 Task: Find connections with filter location Kashgar with filter topic #Leanstartupswith filter profile language Spanish with filter current company Manipal Health Enterprises Pvt. Ltd with filter school Villa Marie Degree College for Women with filter industry Bars, Taverns, and Nightclubs with filter service category Personal Injury Law with filter keywords title Chef
Action: Mouse moved to (575, 76)
Screenshot: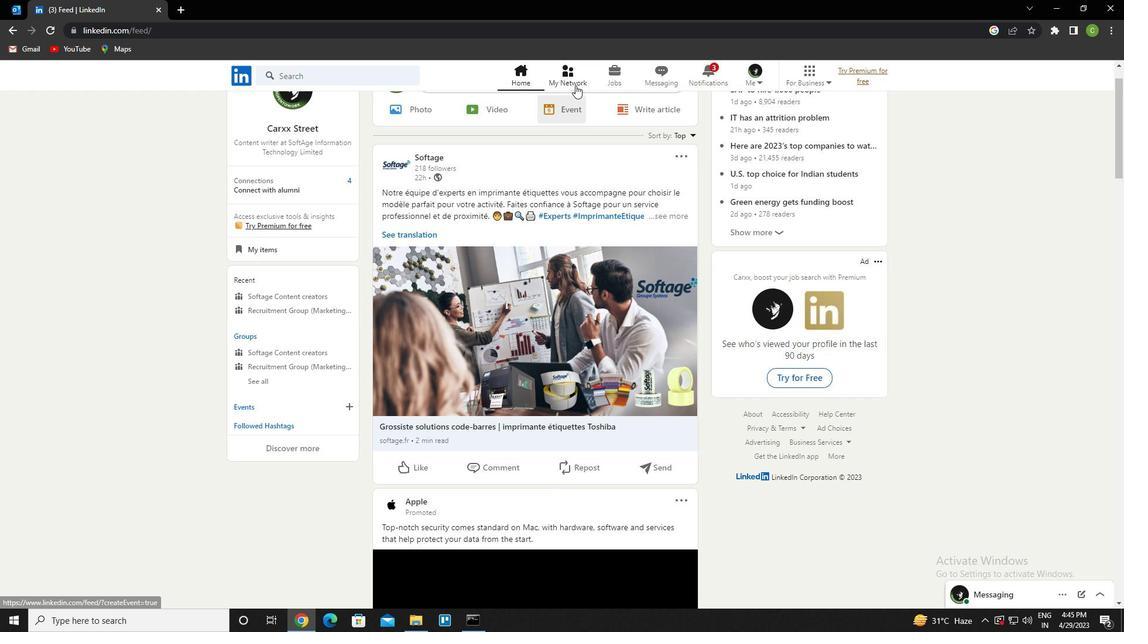 
Action: Mouse pressed left at (575, 76)
Screenshot: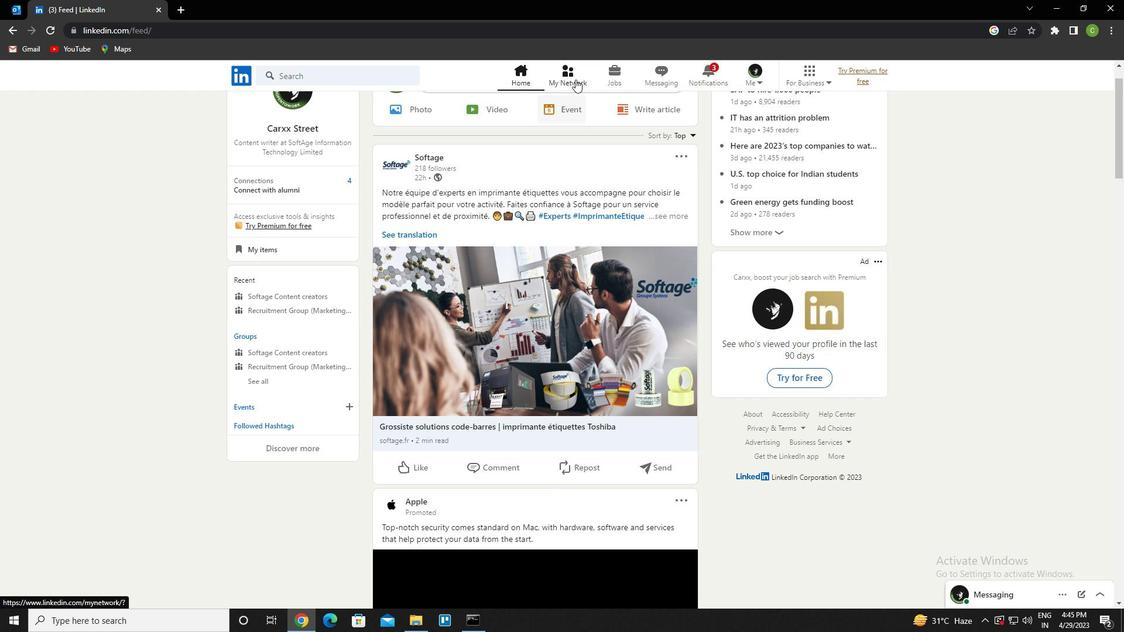 
Action: Mouse moved to (340, 142)
Screenshot: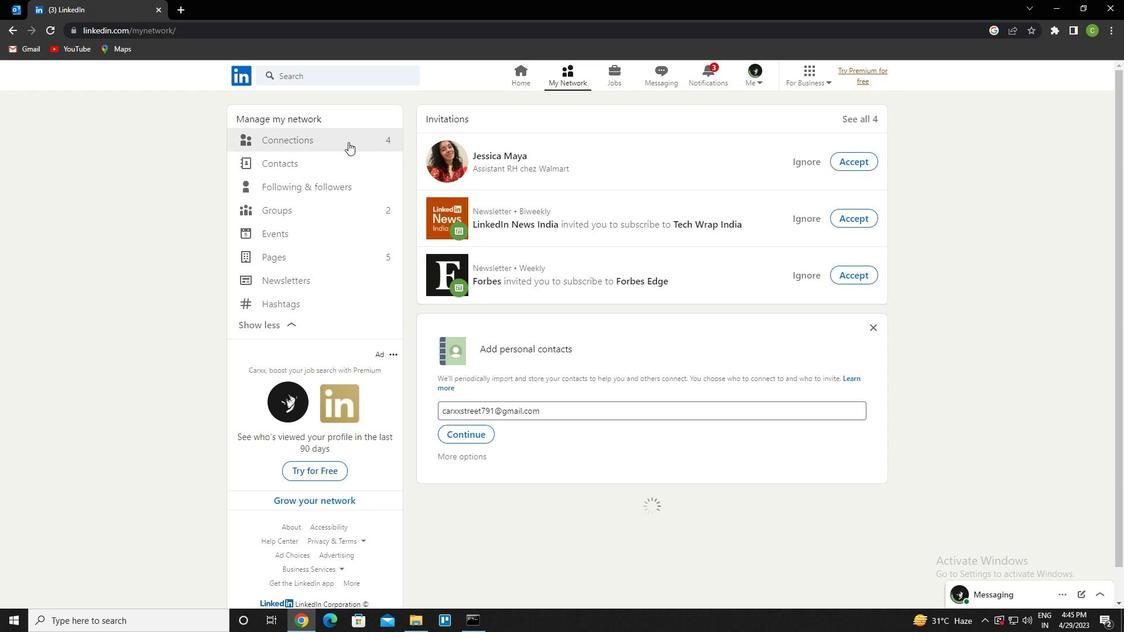 
Action: Mouse pressed left at (340, 142)
Screenshot: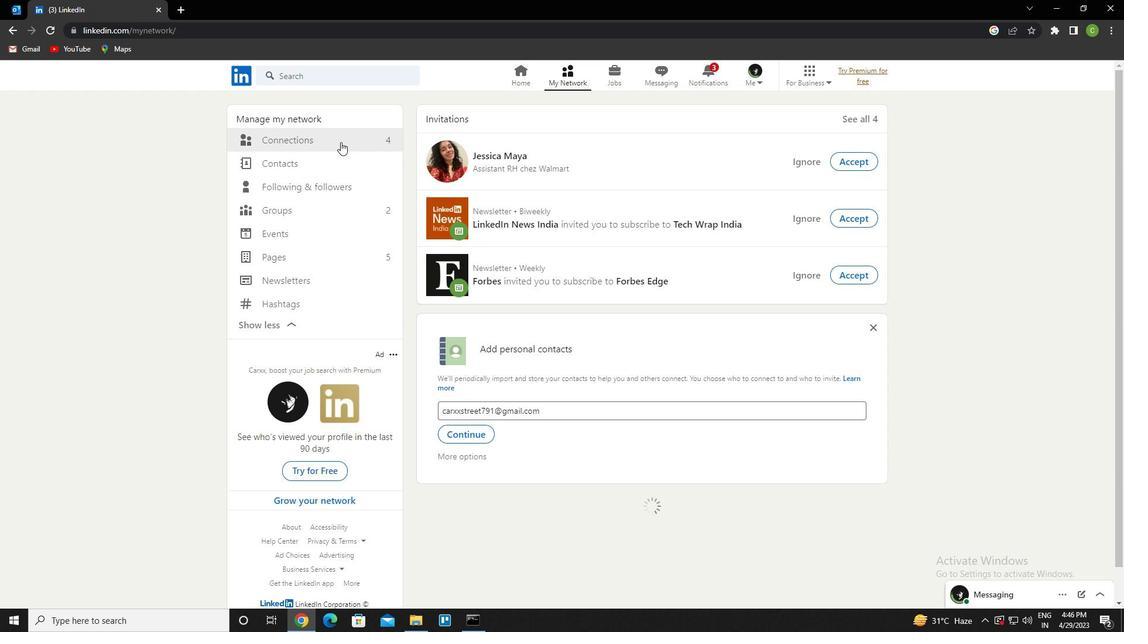 
Action: Mouse moved to (634, 143)
Screenshot: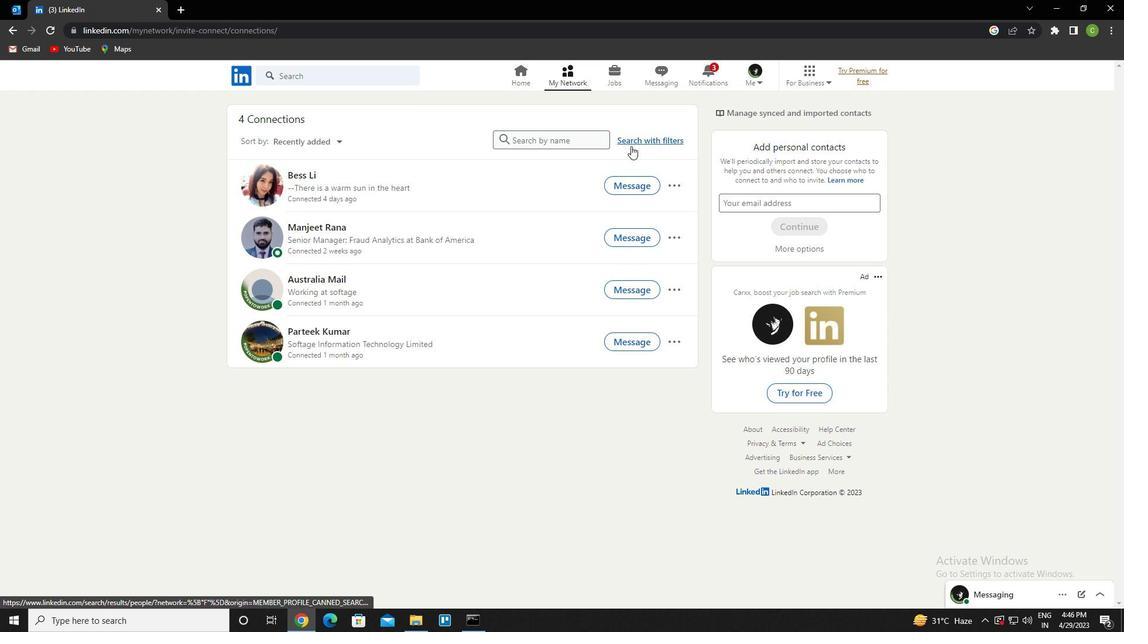 
Action: Mouse pressed left at (634, 143)
Screenshot: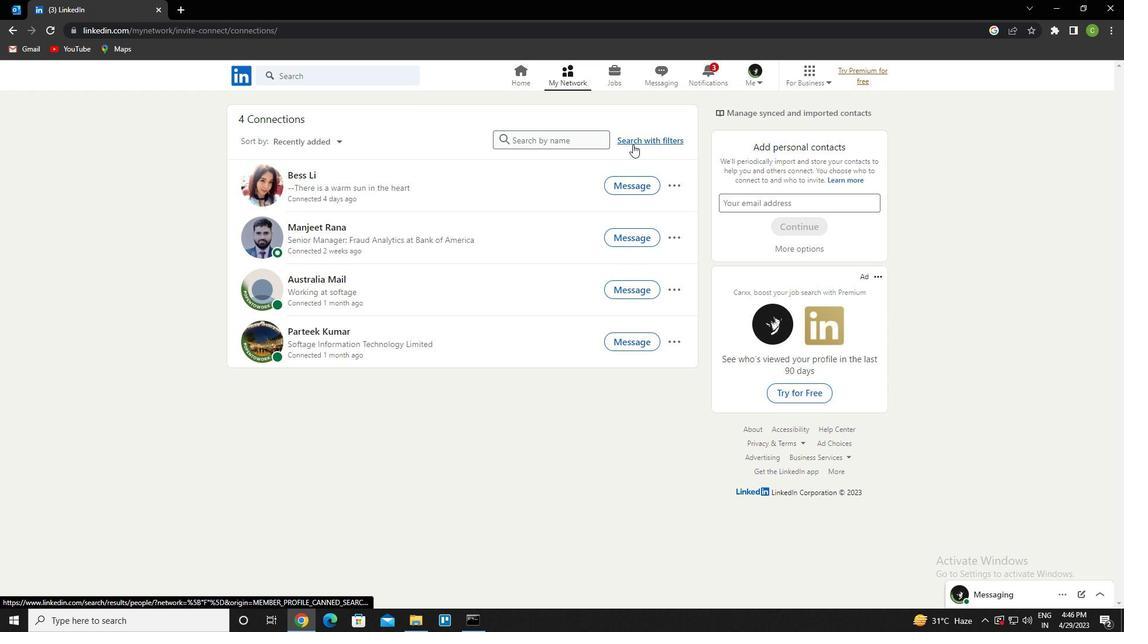 
Action: Mouse moved to (605, 104)
Screenshot: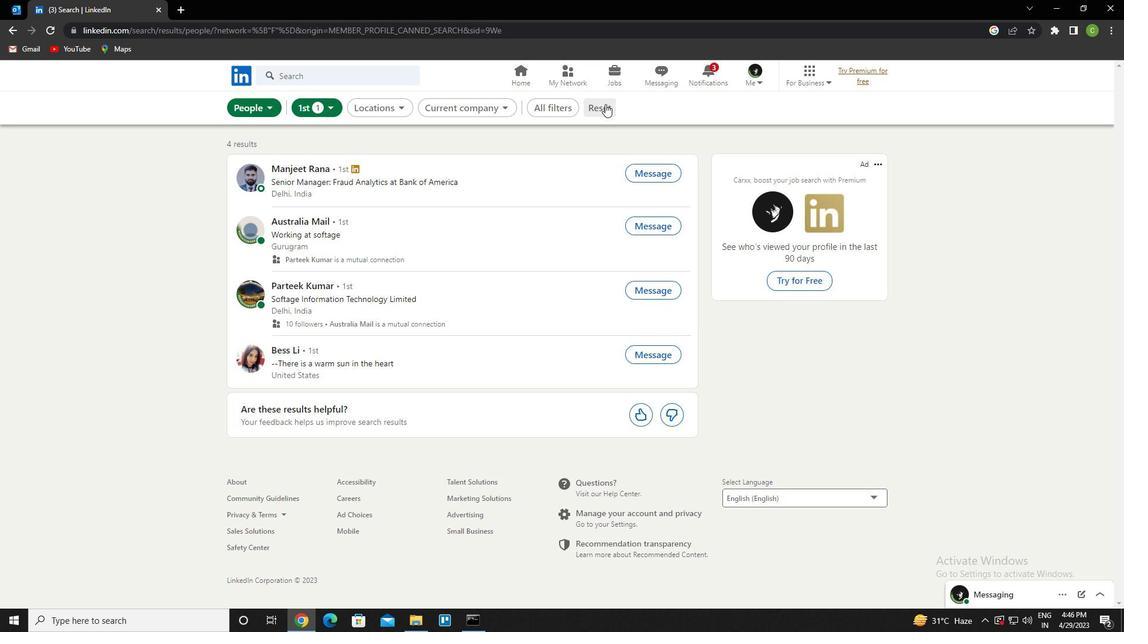 
Action: Mouse pressed left at (605, 104)
Screenshot: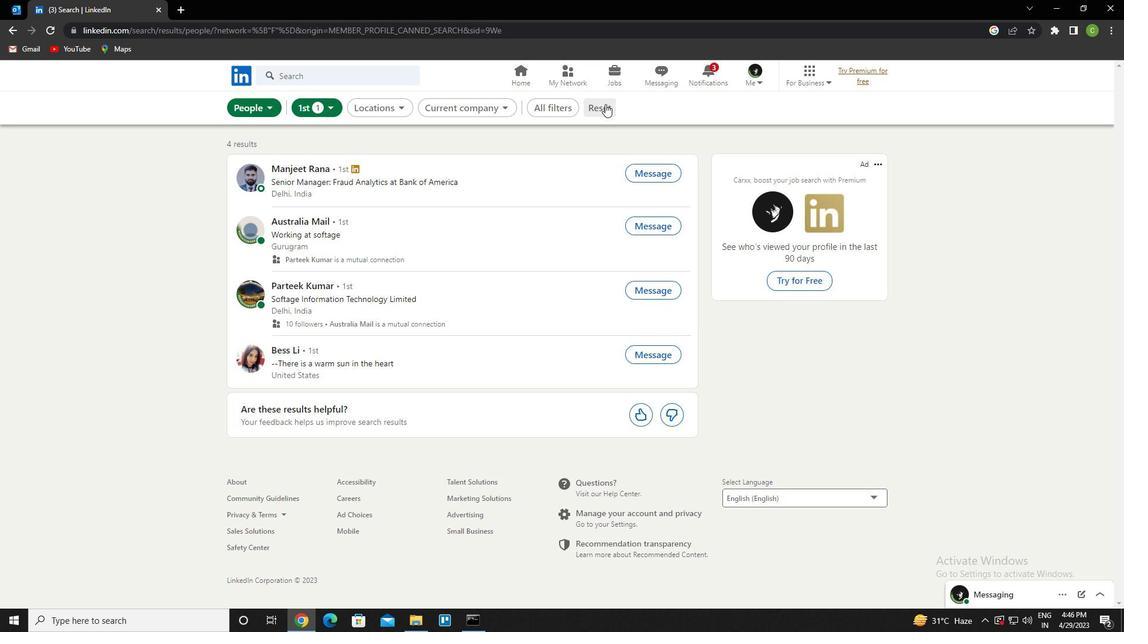 
Action: Mouse moved to (587, 113)
Screenshot: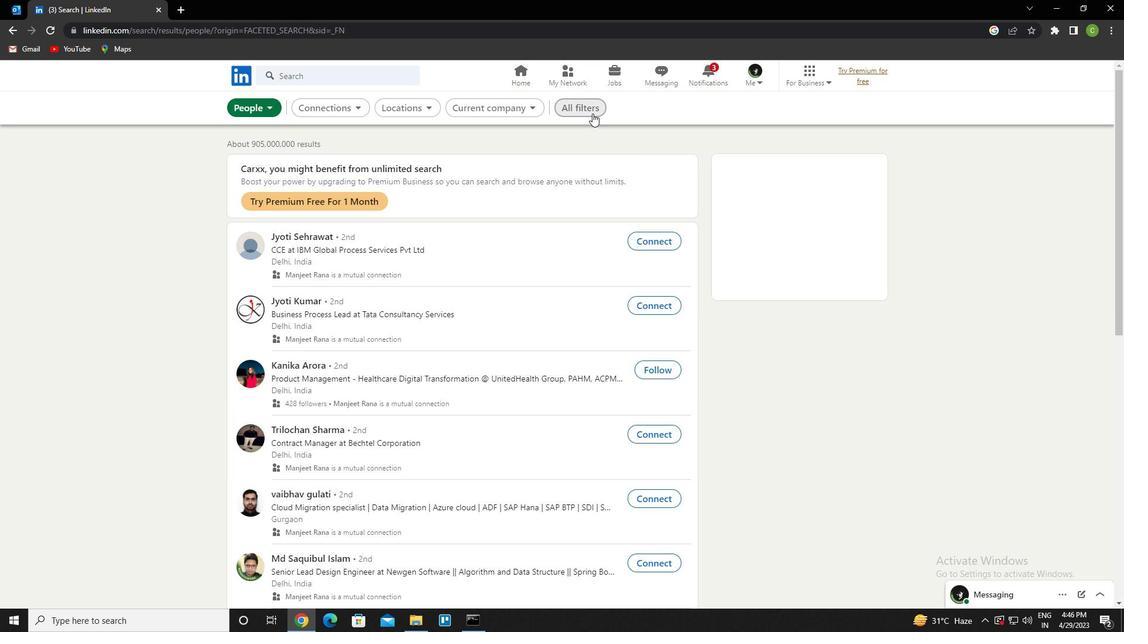 
Action: Mouse pressed left at (587, 113)
Screenshot: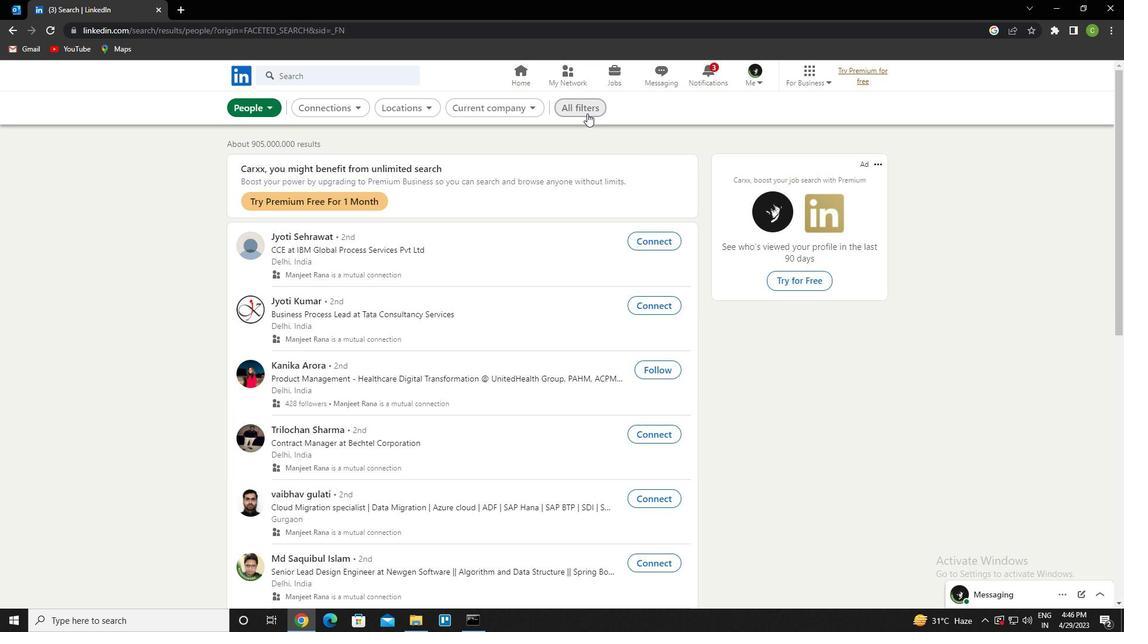 
Action: Mouse moved to (965, 318)
Screenshot: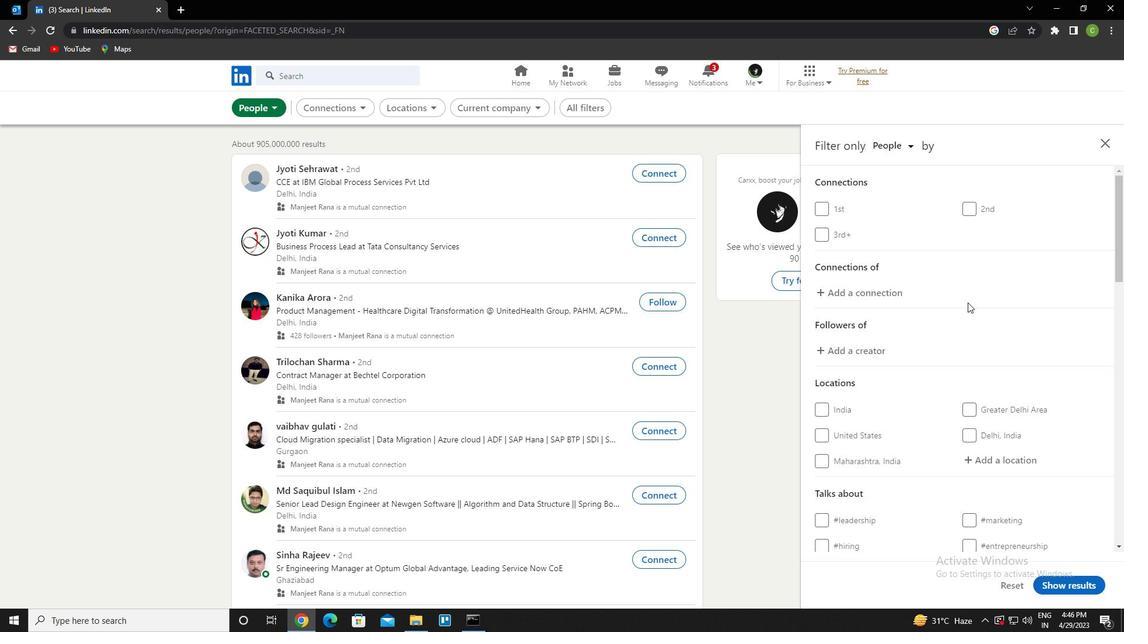 
Action: Mouse scrolled (965, 318) with delta (0, 0)
Screenshot: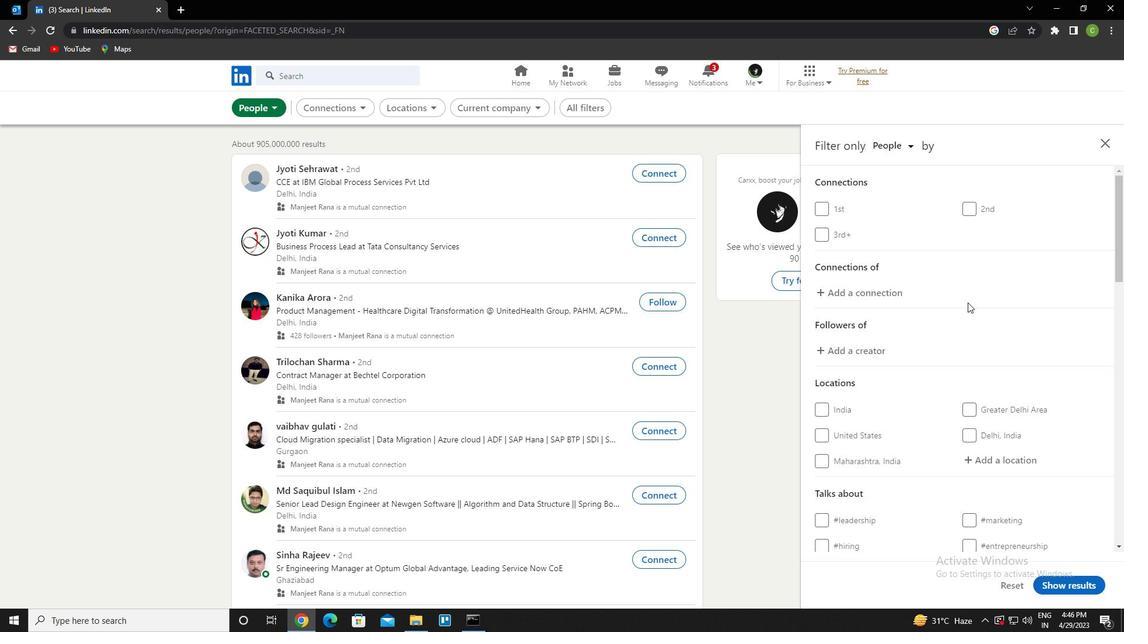 
Action: Mouse scrolled (965, 318) with delta (0, 0)
Screenshot: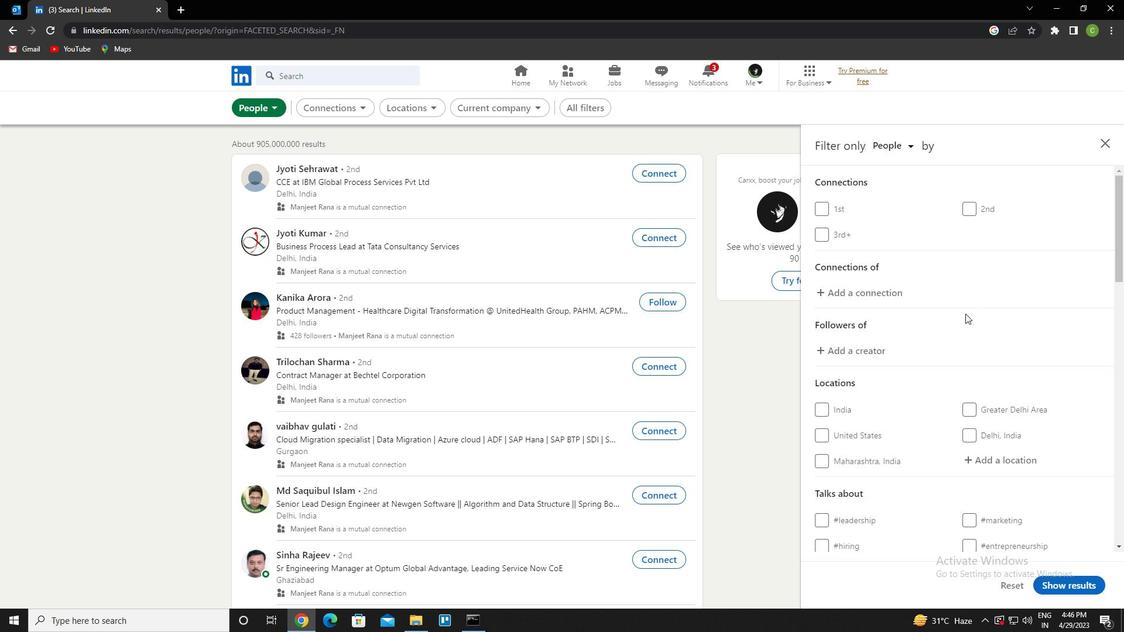 
Action: Mouse moved to (1002, 347)
Screenshot: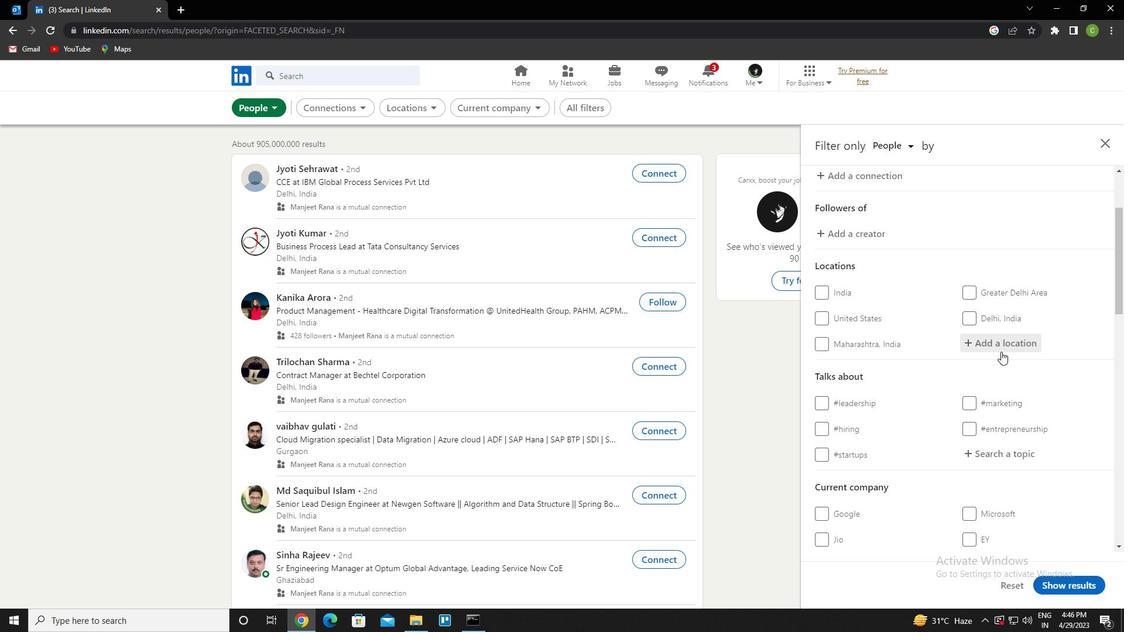 
Action: Mouse pressed left at (1002, 347)
Screenshot: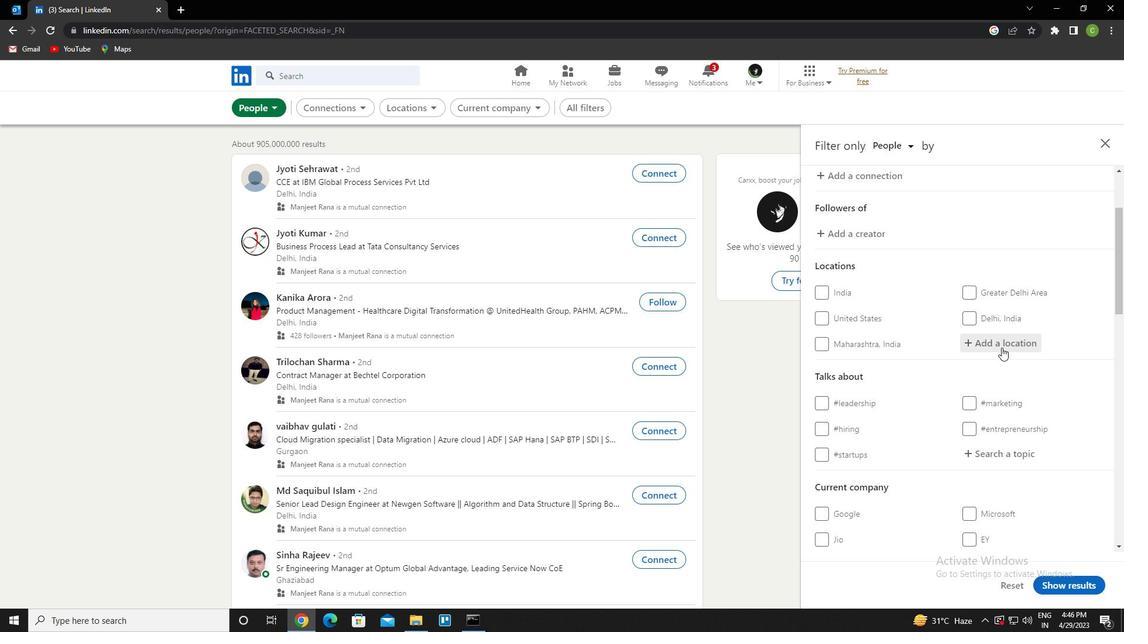 
Action: Key pressed <Key.caps_lock>k<Key.caps_lock>ah<Key.backspace>shgar<Key.down><Key.enter>
Screenshot: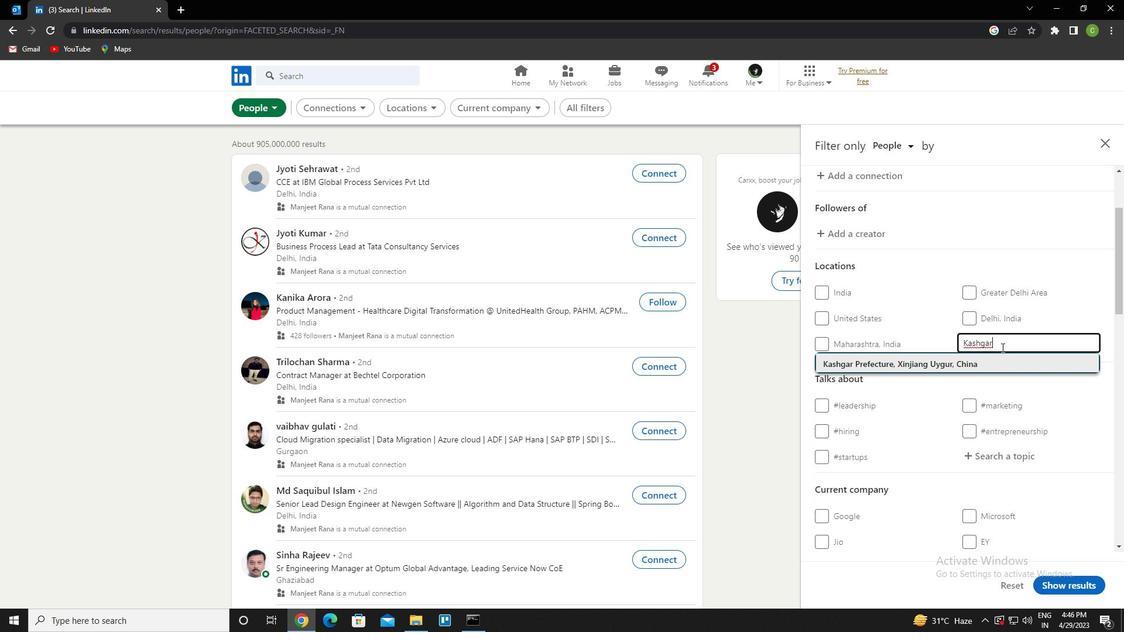 
Action: Mouse scrolled (1002, 347) with delta (0, 0)
Screenshot: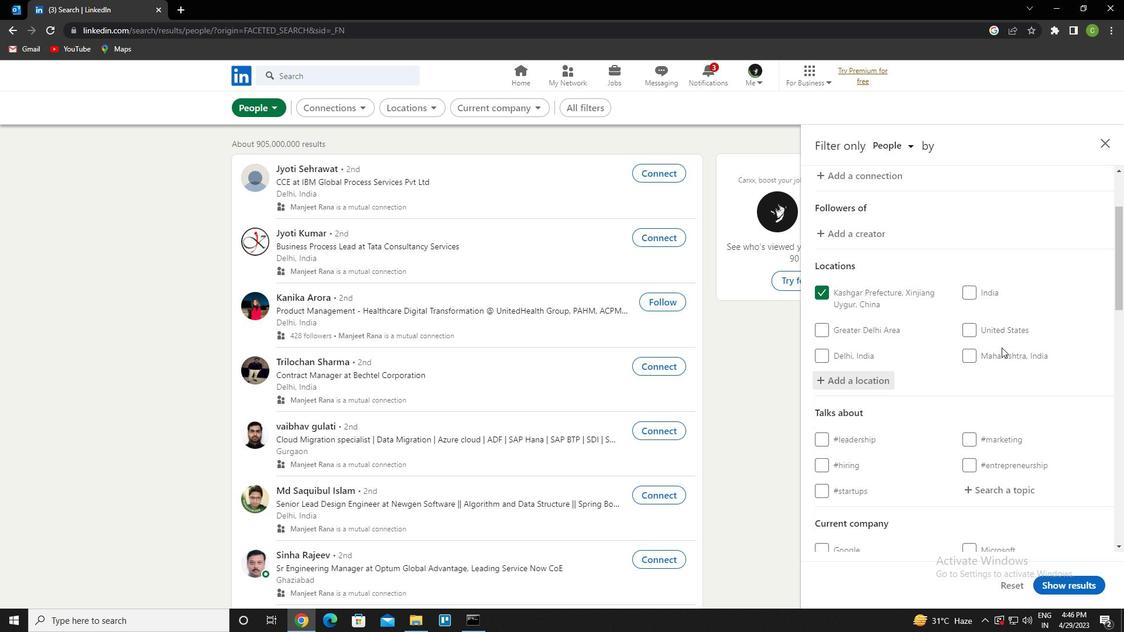 
Action: Mouse moved to (1007, 430)
Screenshot: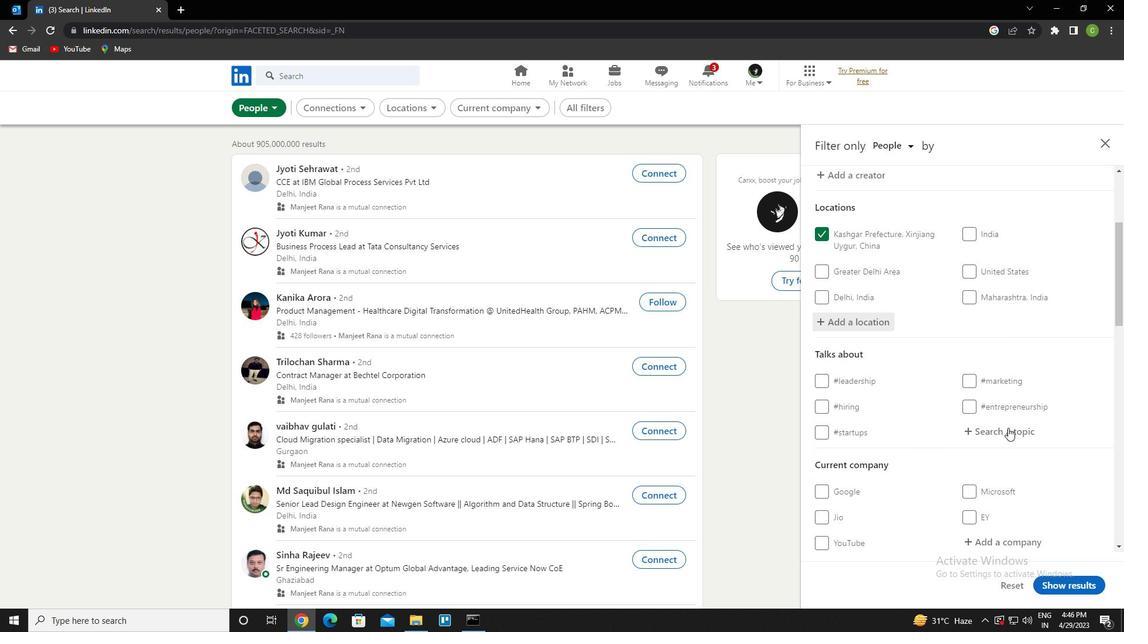 
Action: Mouse pressed left at (1007, 430)
Screenshot: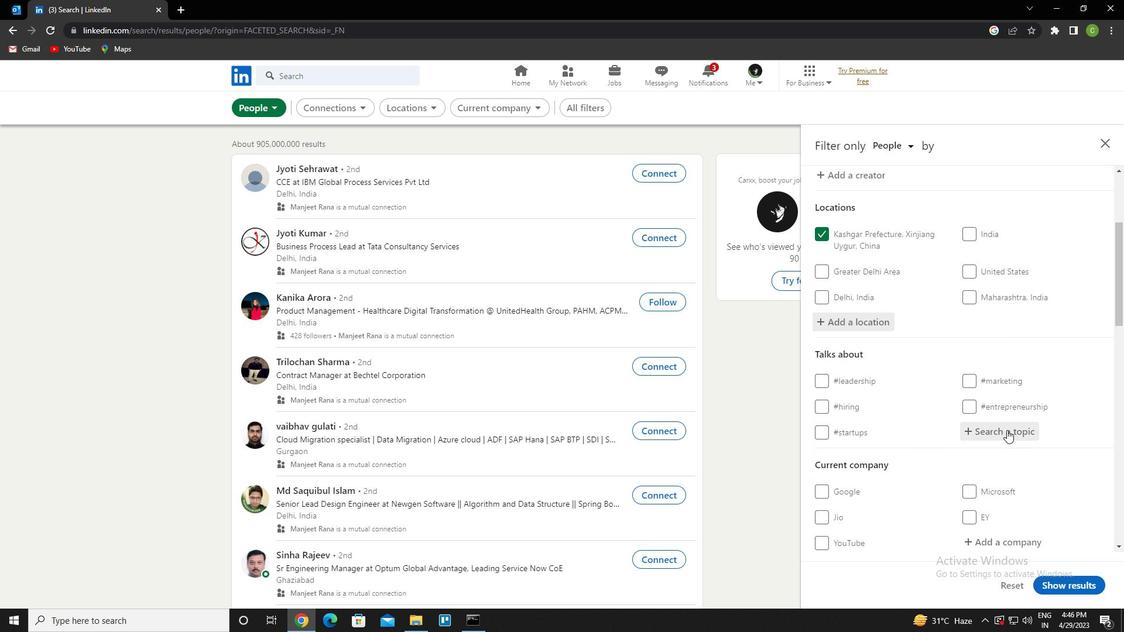 
Action: Key pressed leanstart<Key.down><Key.enter>
Screenshot: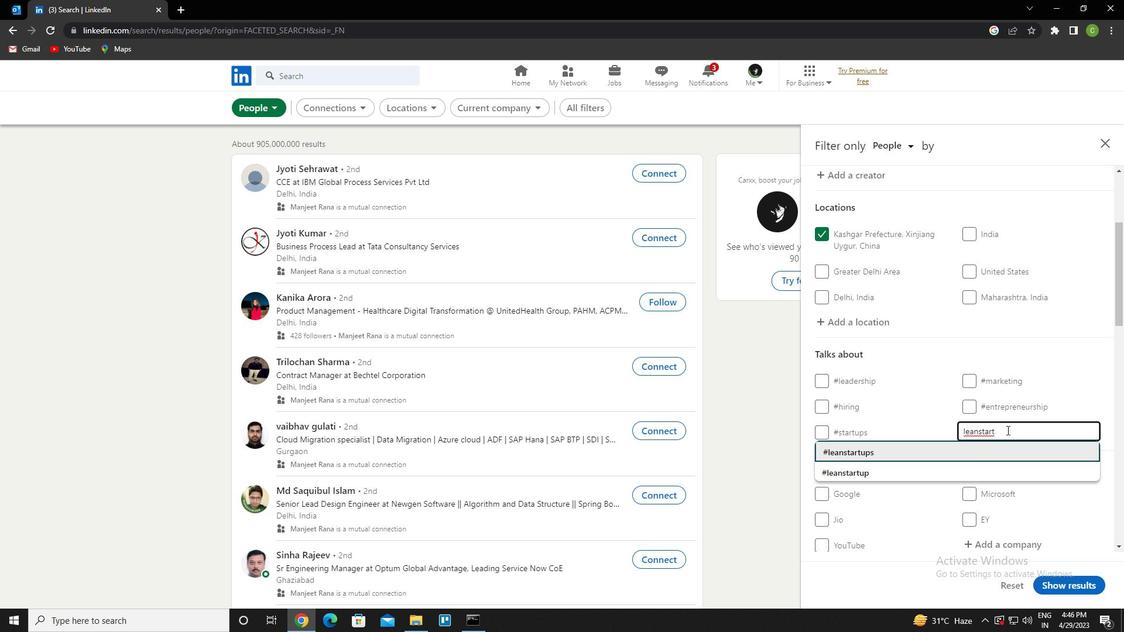 
Action: Mouse scrolled (1007, 429) with delta (0, 0)
Screenshot: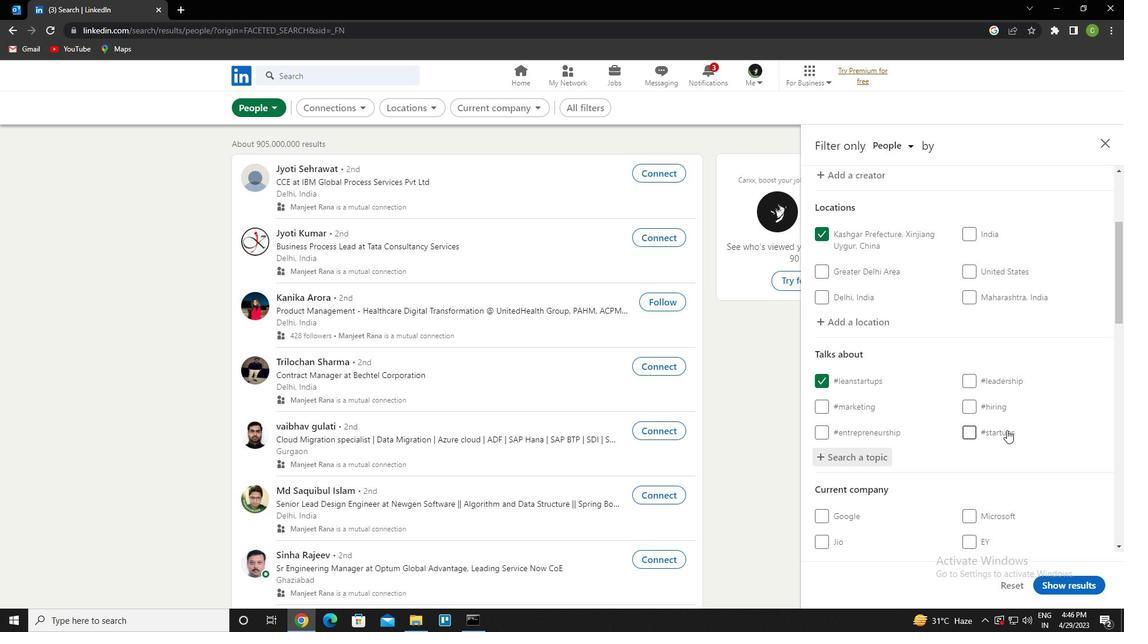 
Action: Mouse scrolled (1007, 429) with delta (0, 0)
Screenshot: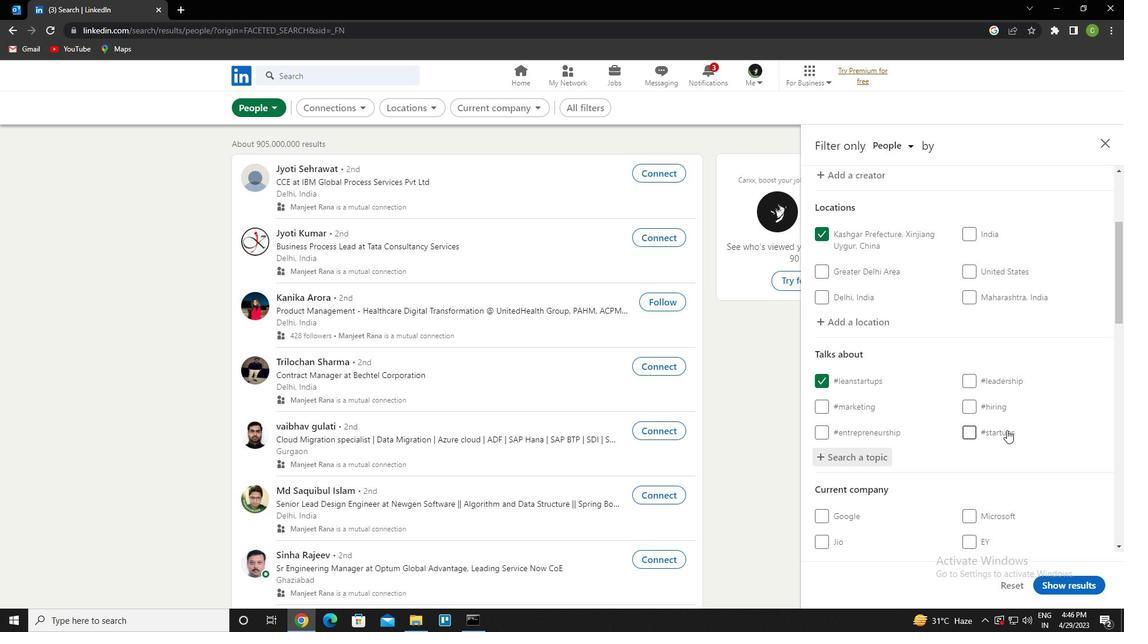 
Action: Mouse scrolled (1007, 429) with delta (0, 0)
Screenshot: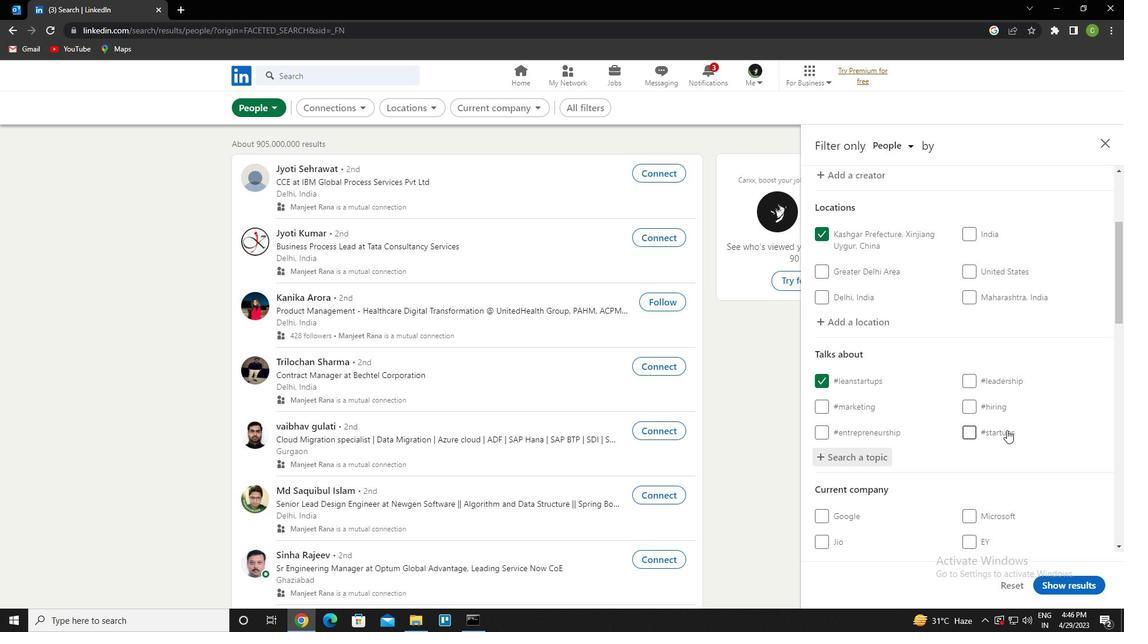 
Action: Mouse scrolled (1007, 429) with delta (0, 0)
Screenshot: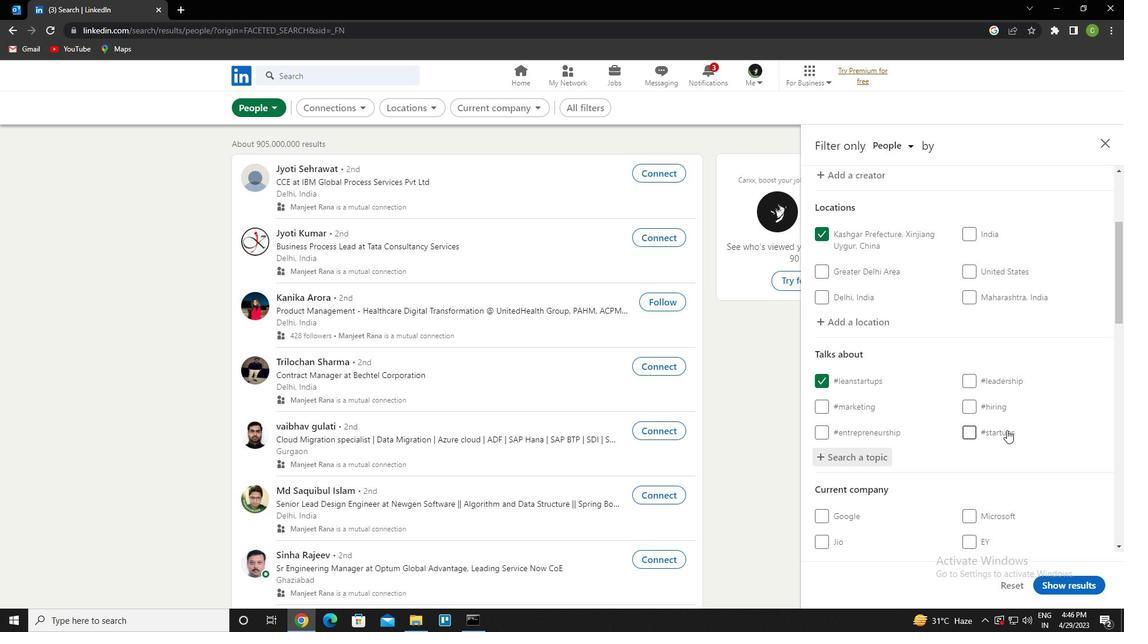 
Action: Mouse scrolled (1007, 429) with delta (0, 0)
Screenshot: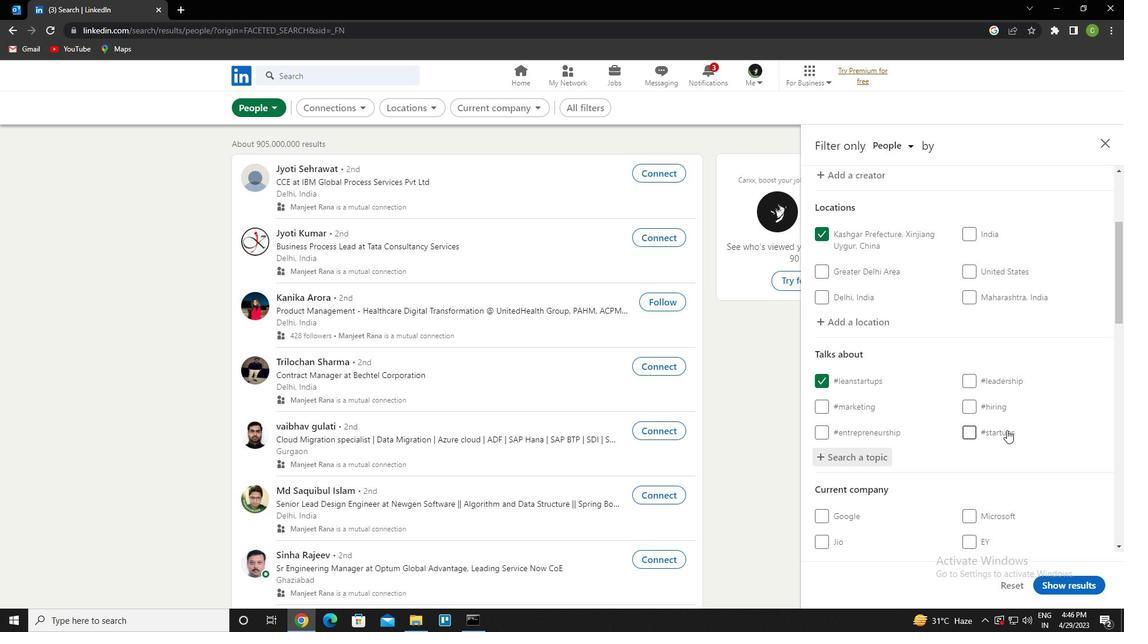 
Action: Mouse scrolled (1007, 429) with delta (0, 0)
Screenshot: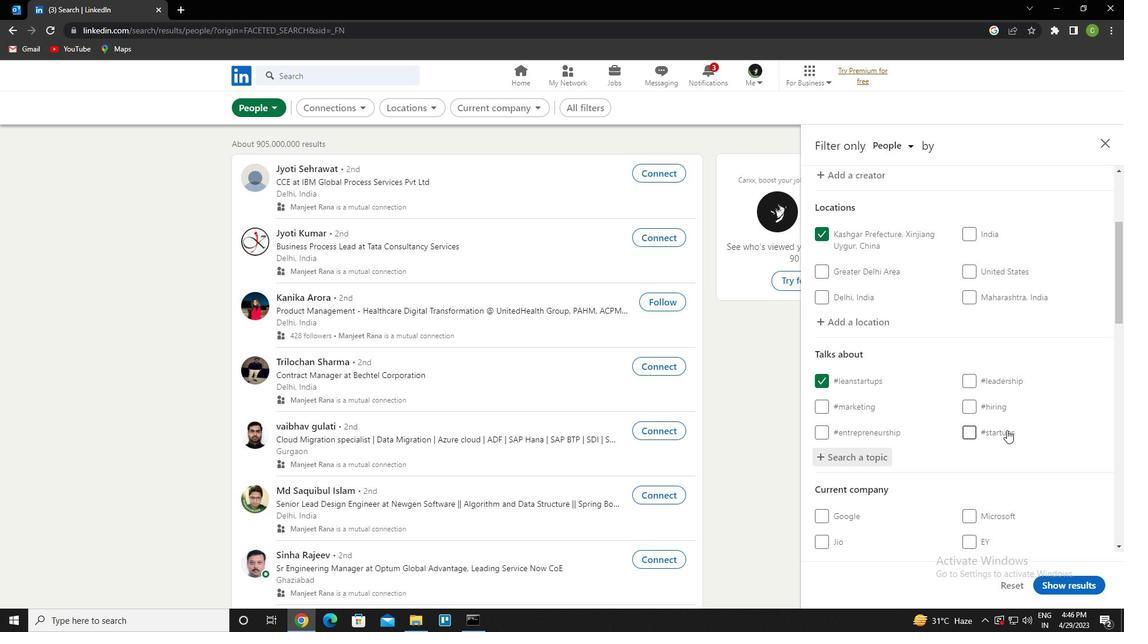 
Action: Mouse scrolled (1007, 429) with delta (0, 0)
Screenshot: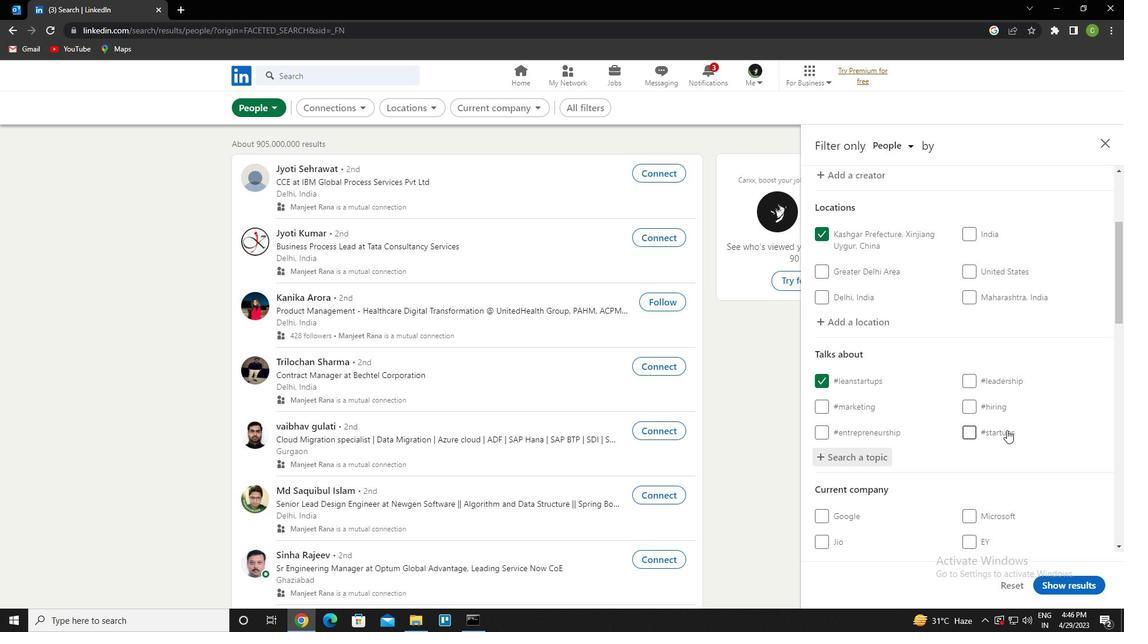 
Action: Mouse scrolled (1007, 429) with delta (0, 0)
Screenshot: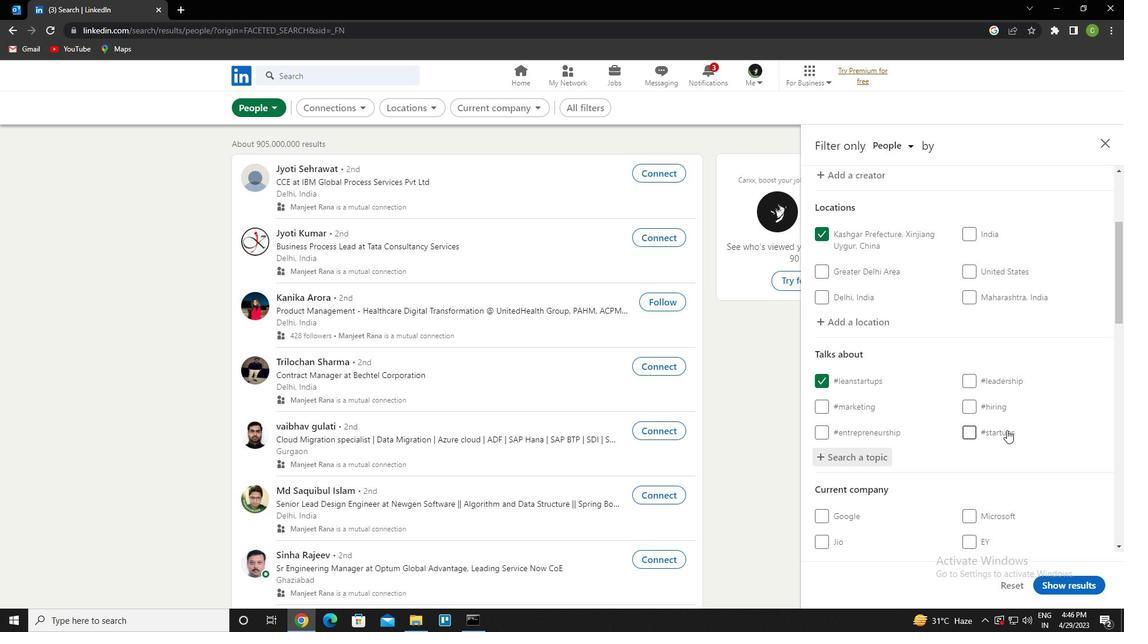 
Action: Mouse scrolled (1007, 429) with delta (0, 0)
Screenshot: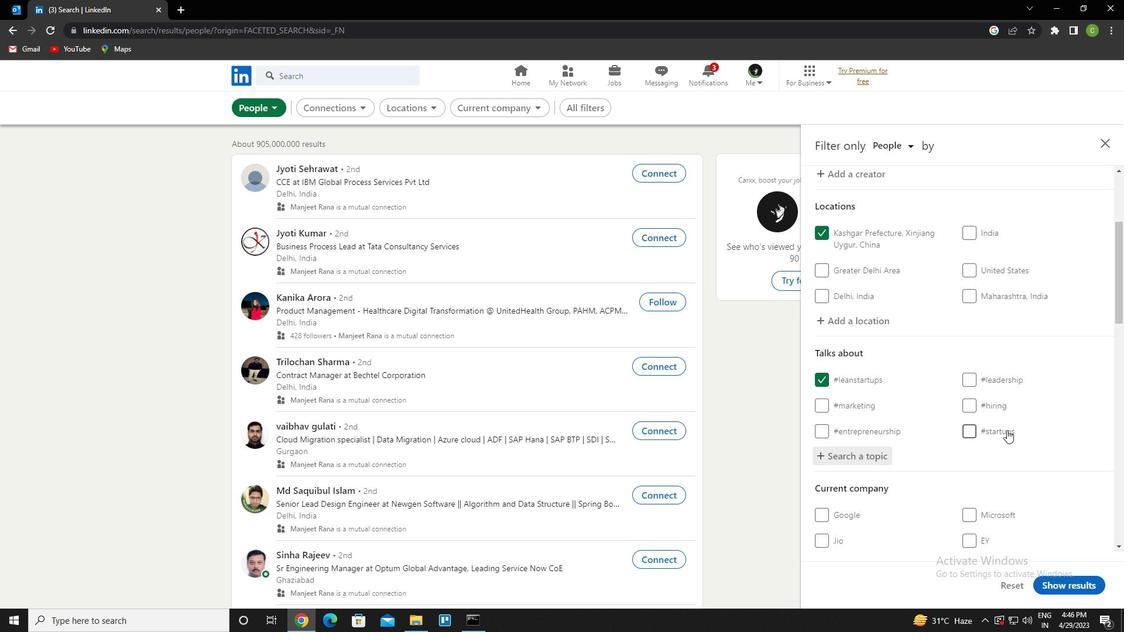 
Action: Mouse scrolled (1007, 429) with delta (0, 0)
Screenshot: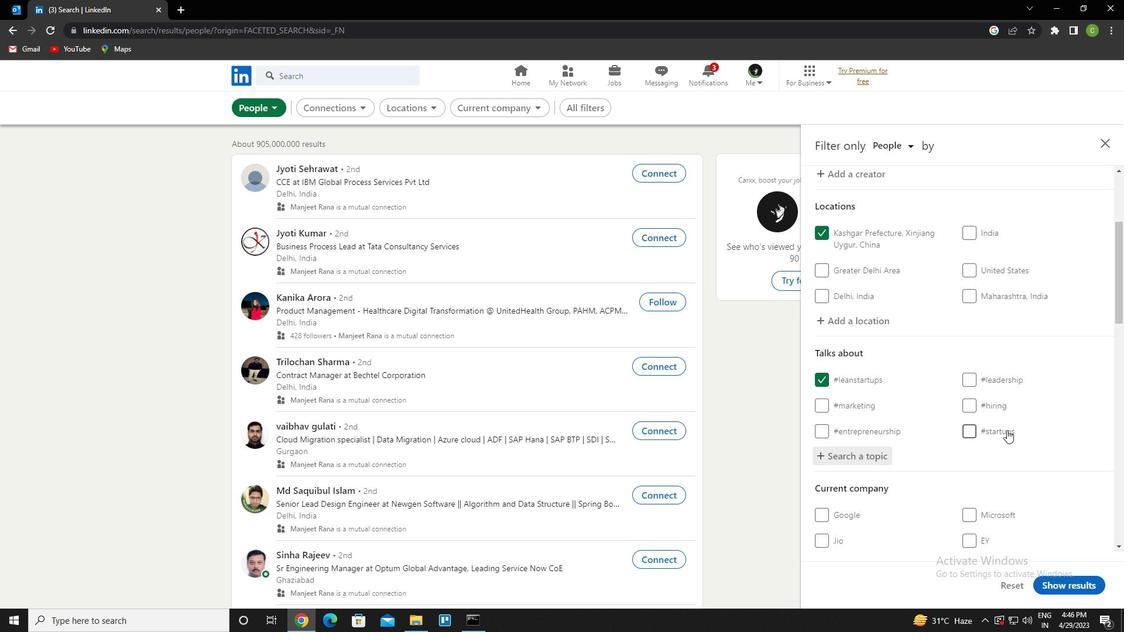 
Action: Mouse moved to (823, 425)
Screenshot: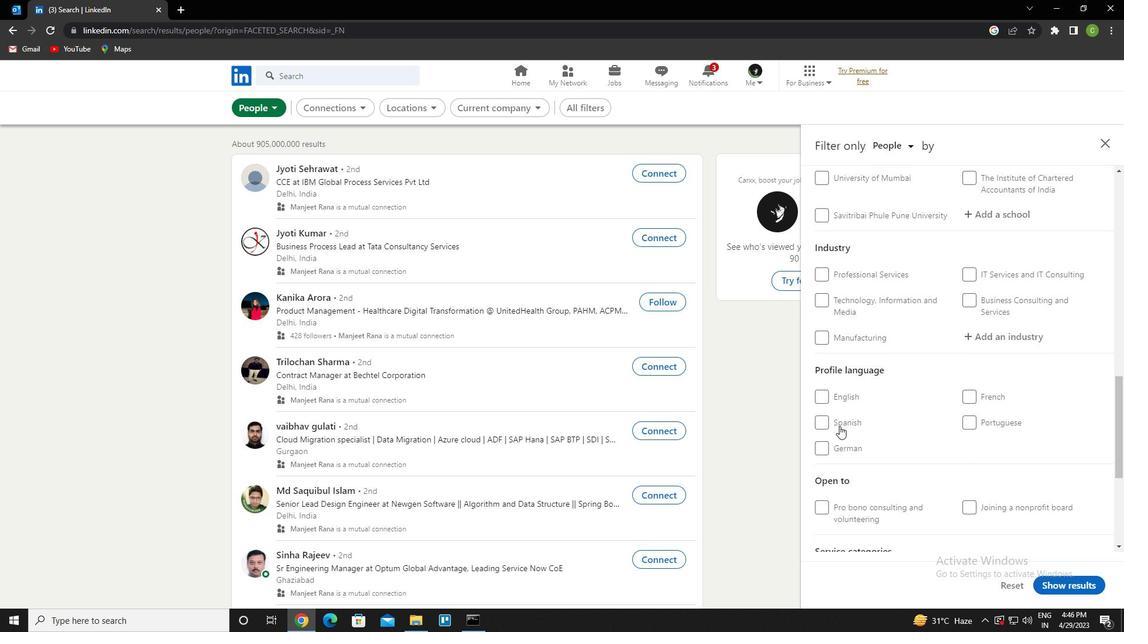 
Action: Mouse pressed left at (823, 425)
Screenshot: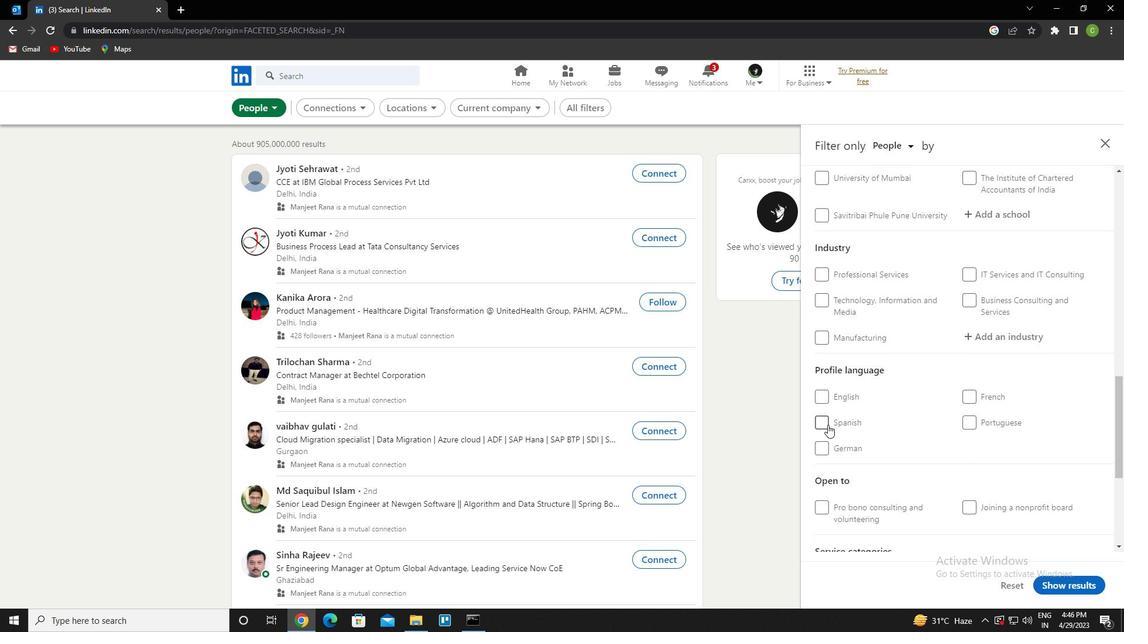 
Action: Mouse moved to (868, 417)
Screenshot: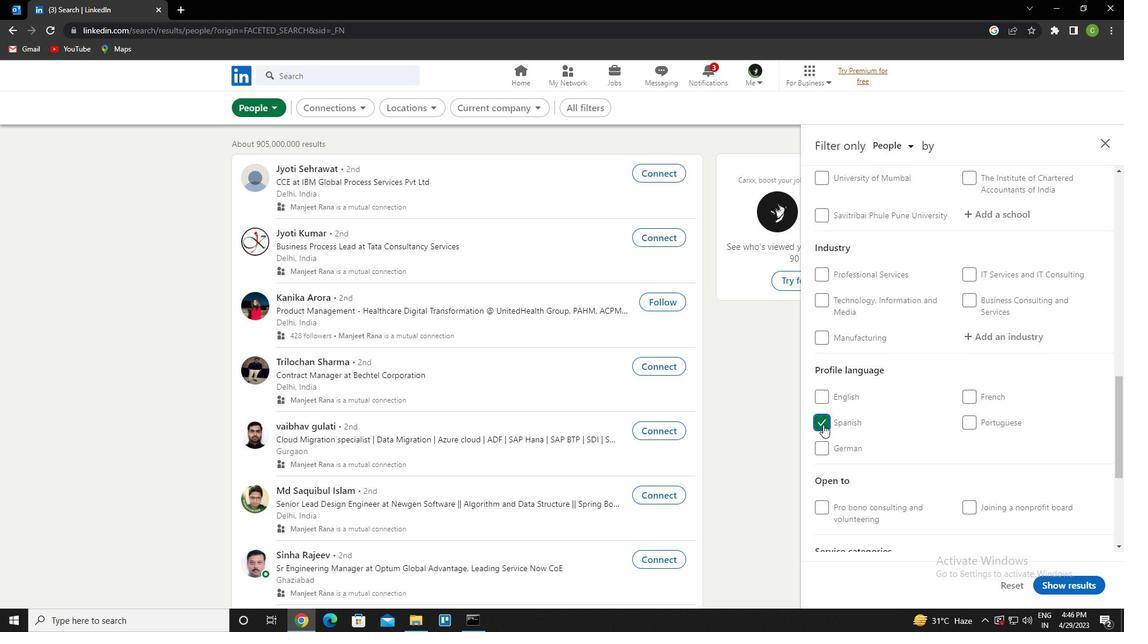 
Action: Mouse scrolled (868, 418) with delta (0, 0)
Screenshot: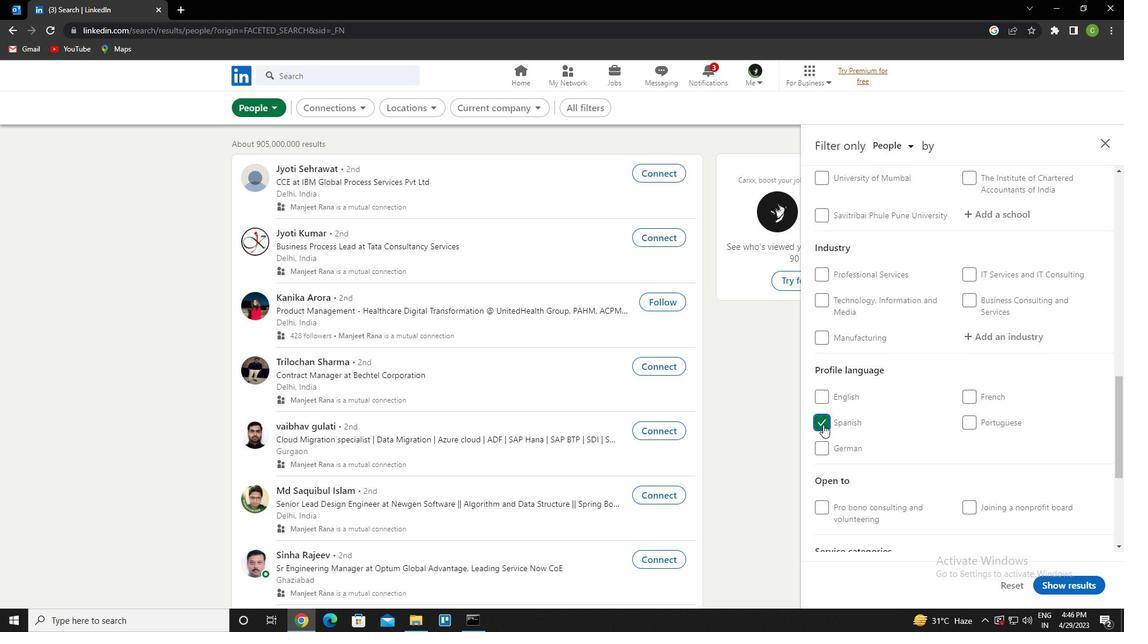
Action: Mouse moved to (869, 417)
Screenshot: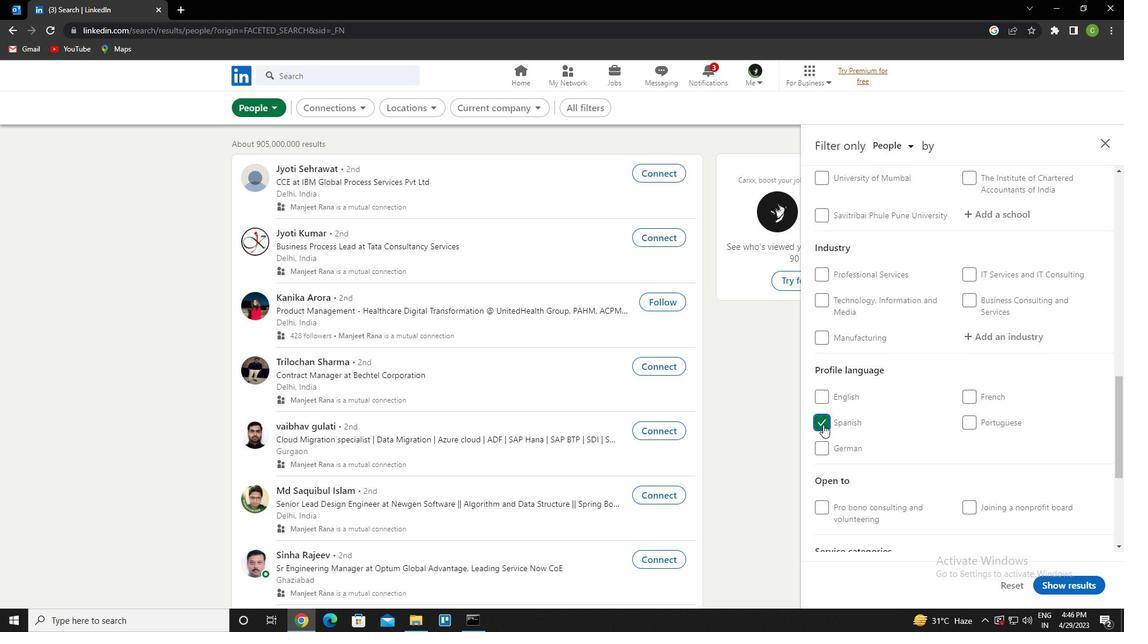 
Action: Mouse scrolled (869, 417) with delta (0, 0)
Screenshot: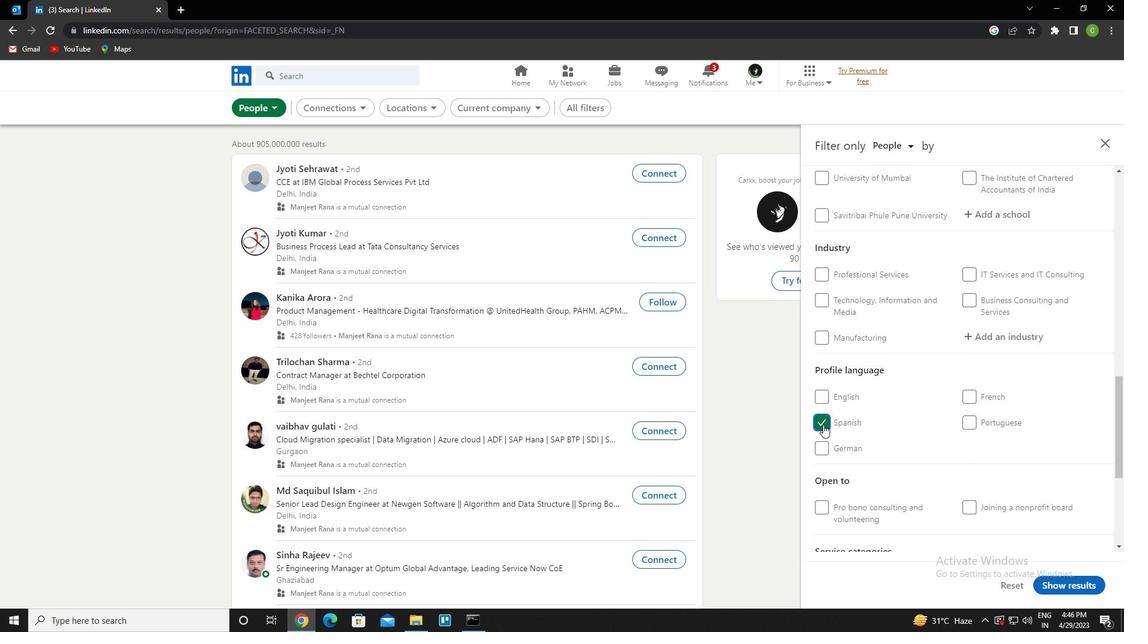 
Action: Mouse moved to (869, 416)
Screenshot: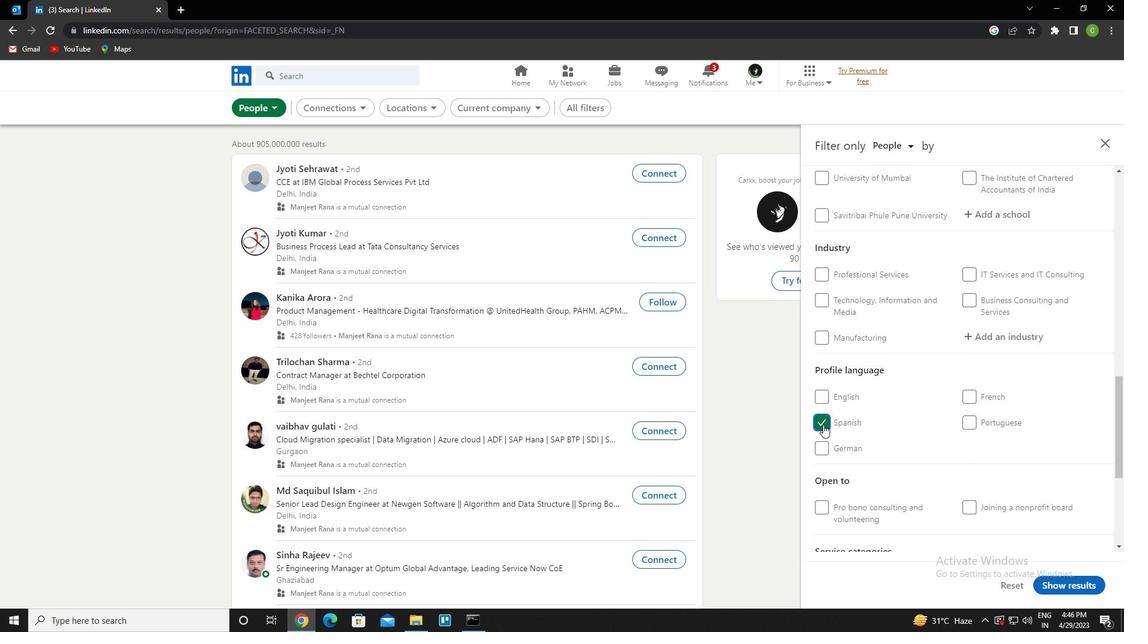 
Action: Mouse scrolled (869, 417) with delta (0, 0)
Screenshot: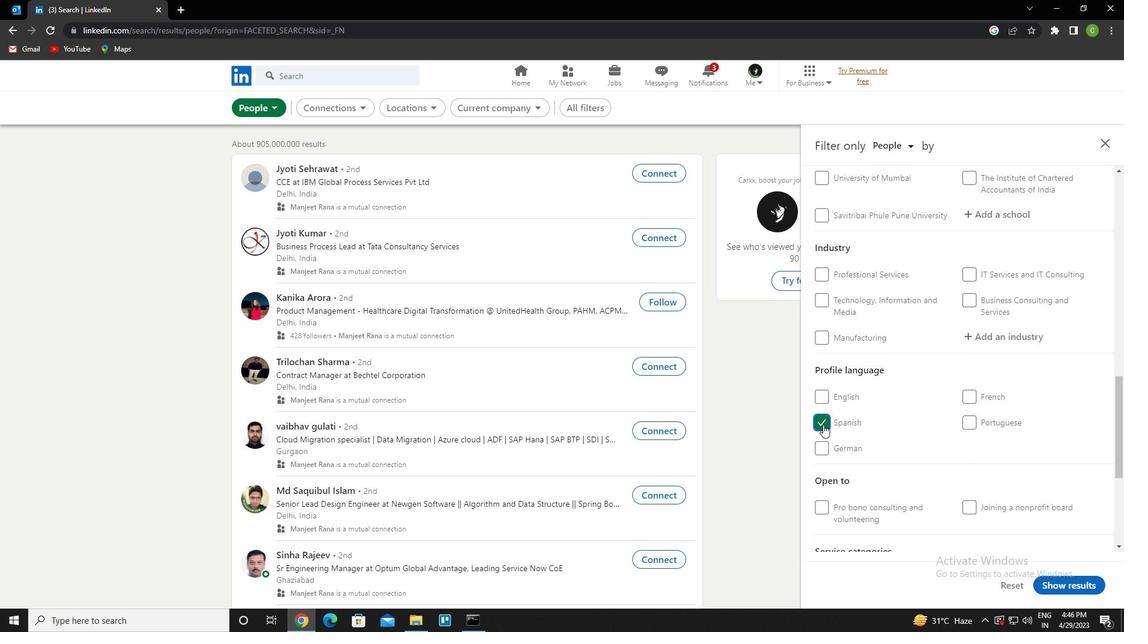 
Action: Mouse scrolled (869, 417) with delta (0, 0)
Screenshot: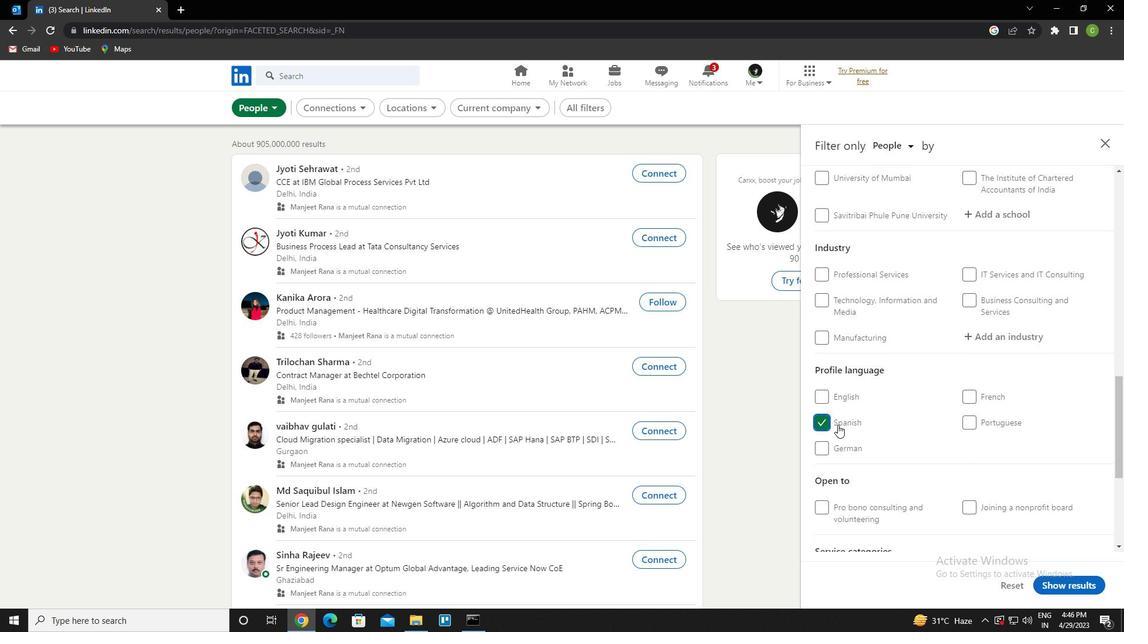 
Action: Mouse scrolled (869, 417) with delta (0, 0)
Screenshot: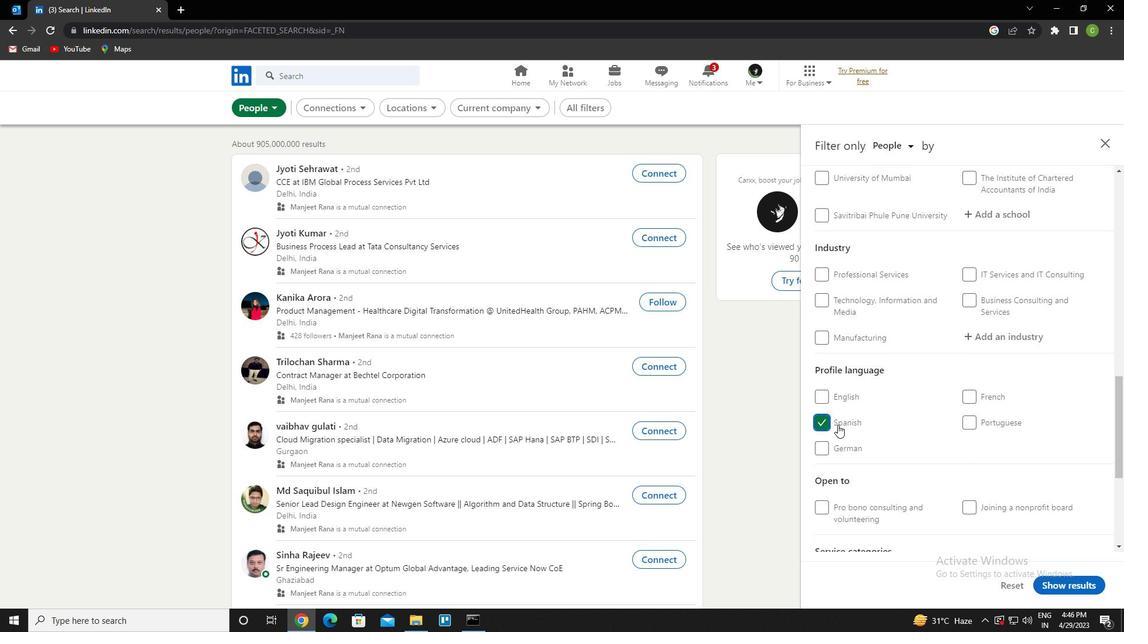 
Action: Mouse scrolled (869, 417) with delta (0, 0)
Screenshot: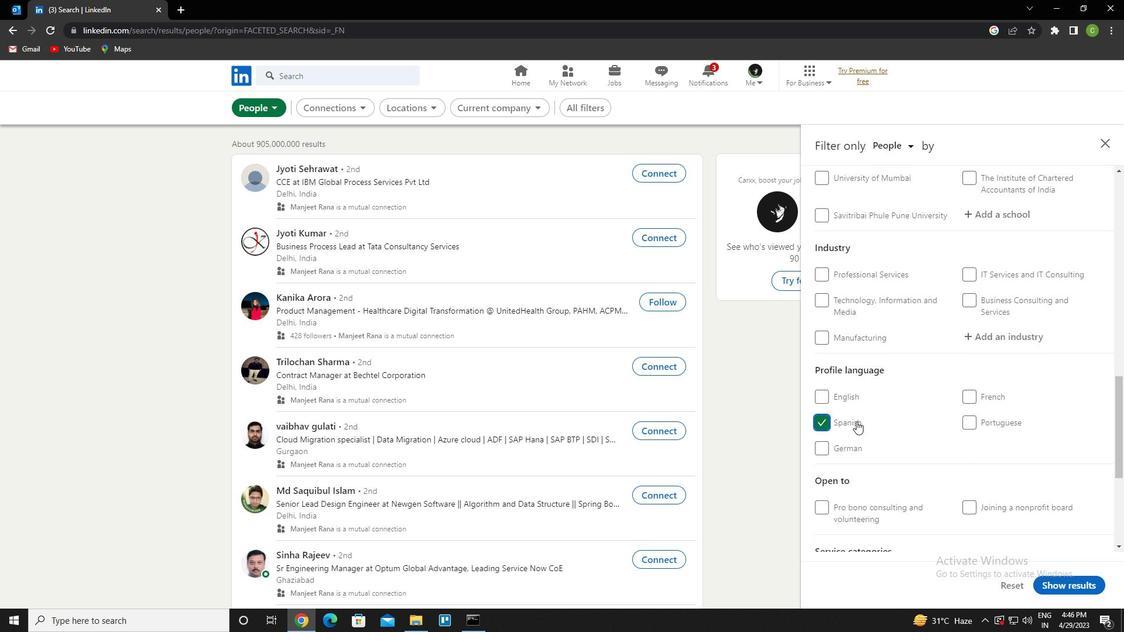 
Action: Mouse moved to (1007, 332)
Screenshot: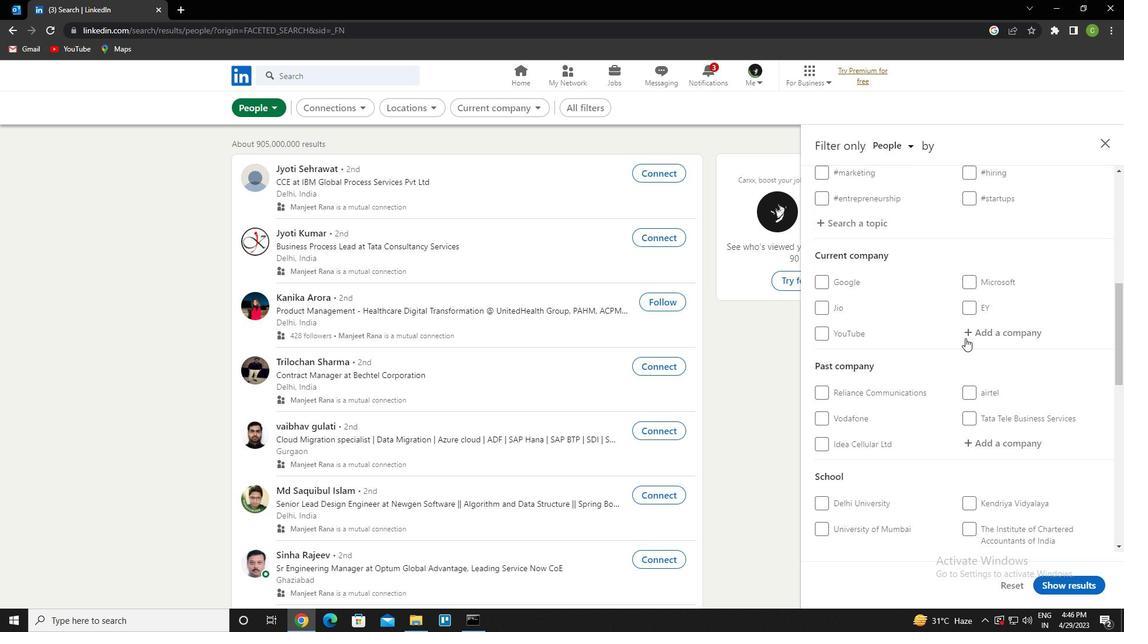 
Action: Mouse pressed left at (1007, 332)
Screenshot: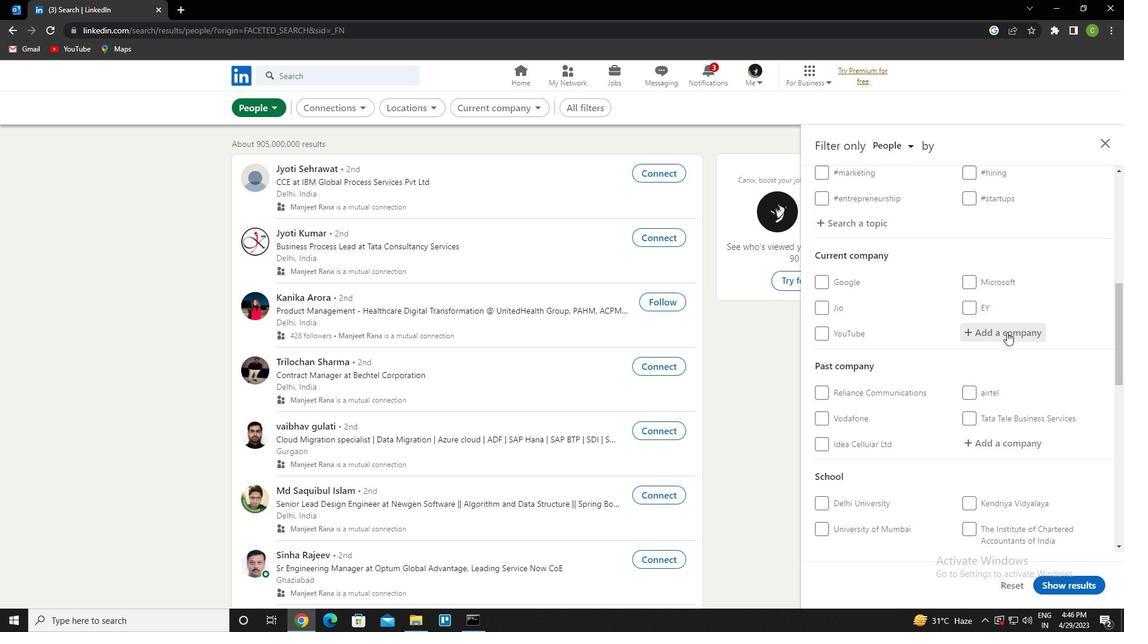 
Action: Key pressed <Key.caps_lock>m<Key.caps_lock>anipal<Key.space><Key.caps_lock>h<Key.caps_lock>el<Key.backspace>alth<Key.down><Key.enter>
Screenshot: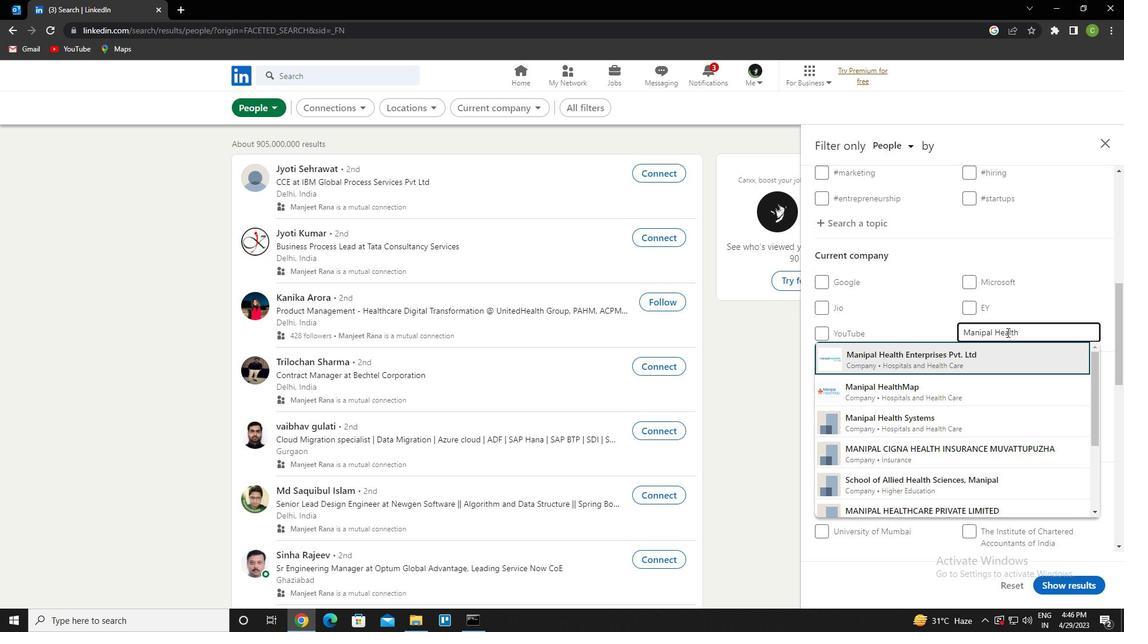 
Action: Mouse moved to (1012, 329)
Screenshot: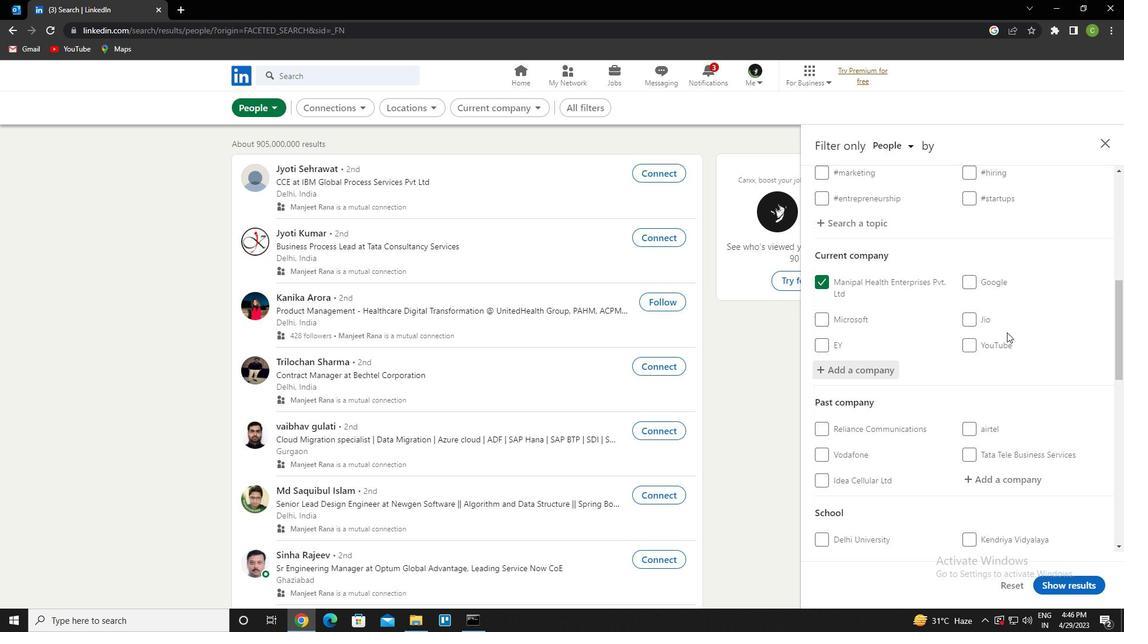 
Action: Mouse scrolled (1012, 329) with delta (0, 0)
Screenshot: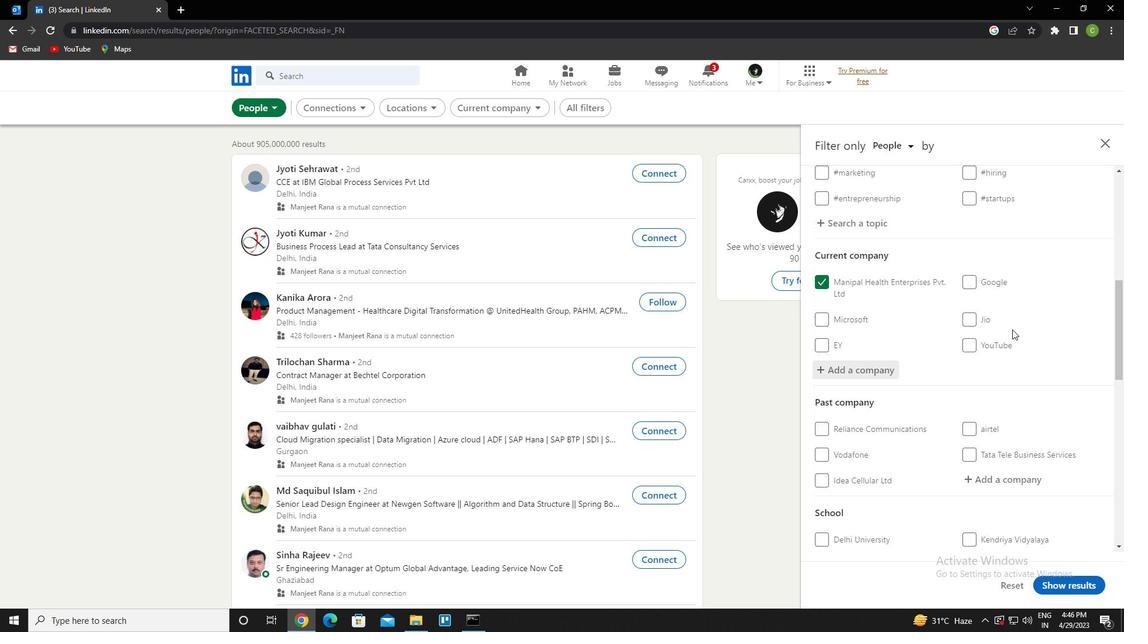 
Action: Mouse scrolled (1012, 329) with delta (0, 0)
Screenshot: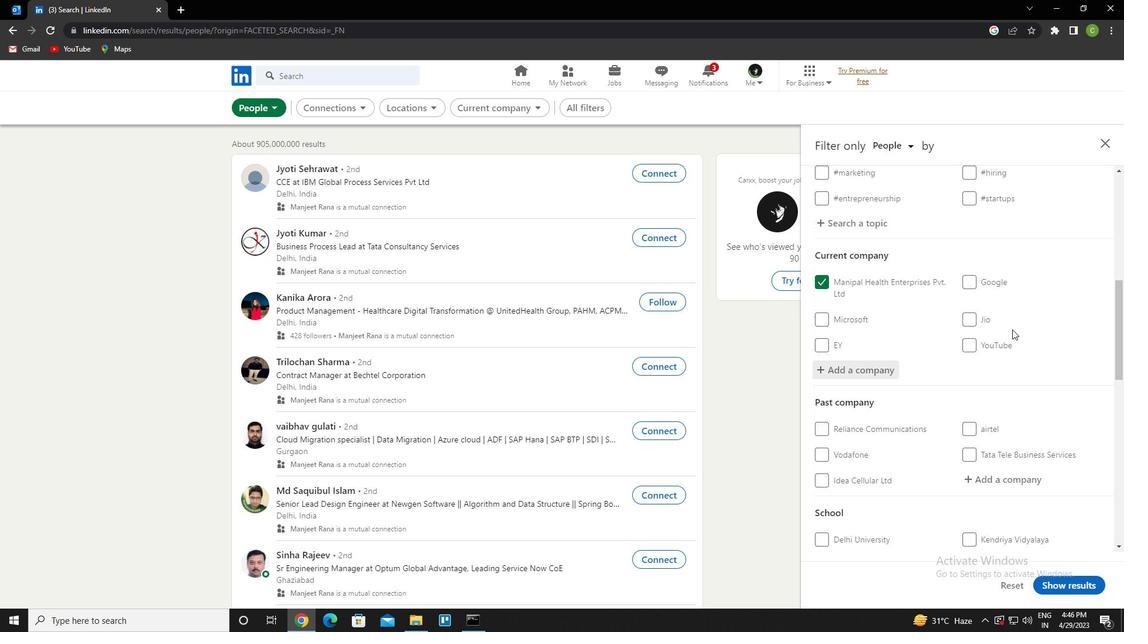 
Action: Mouse scrolled (1012, 329) with delta (0, 0)
Screenshot: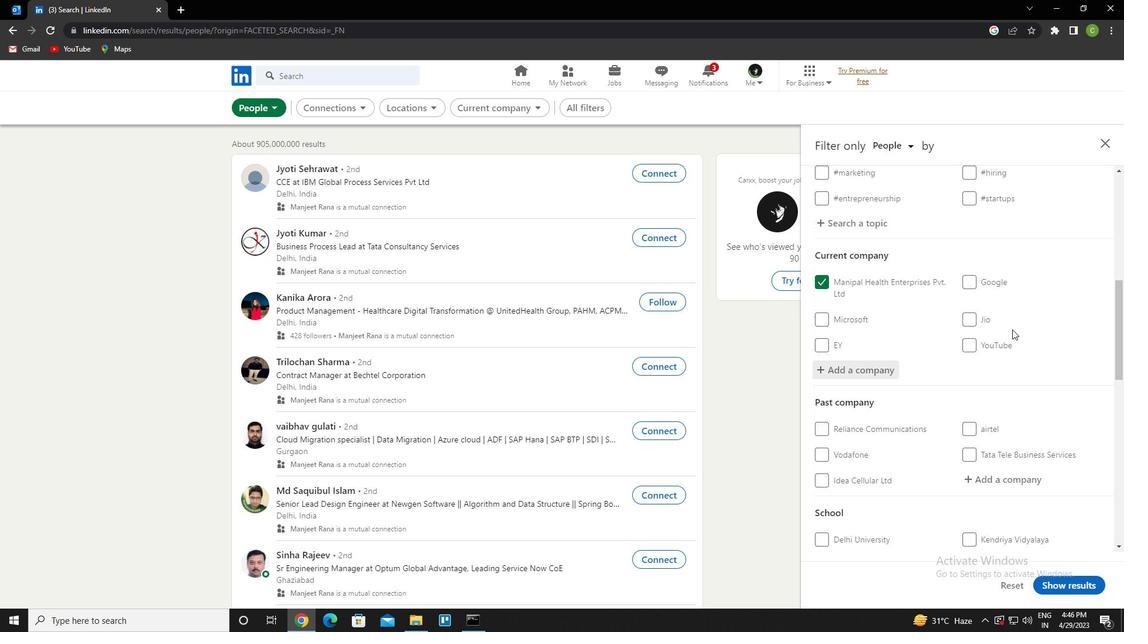
Action: Mouse moved to (999, 427)
Screenshot: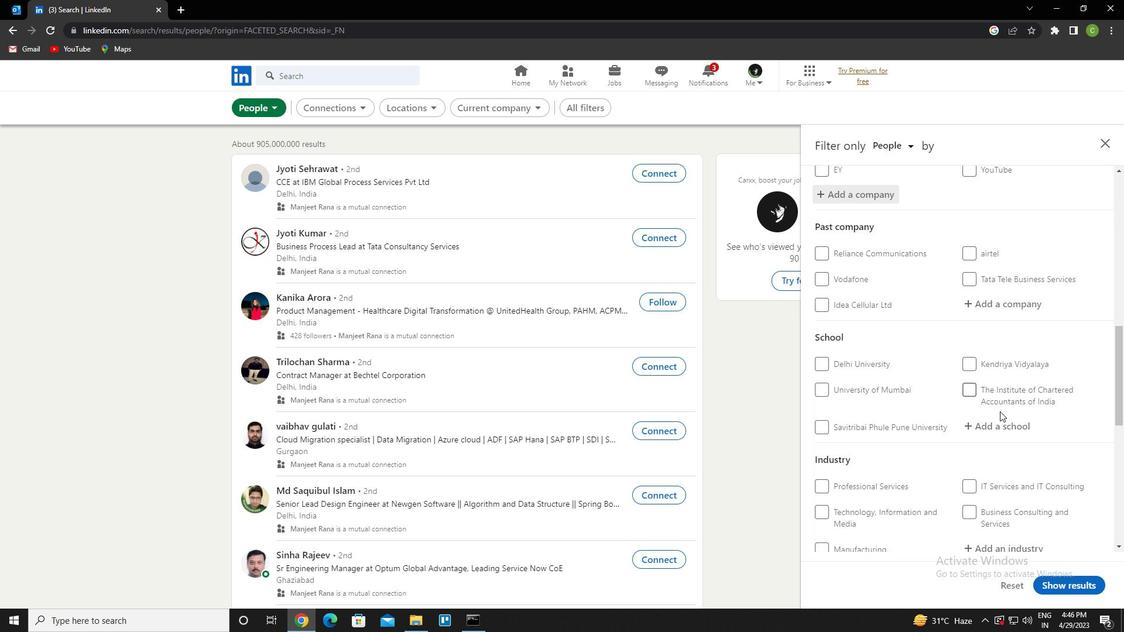 
Action: Mouse pressed left at (999, 427)
Screenshot: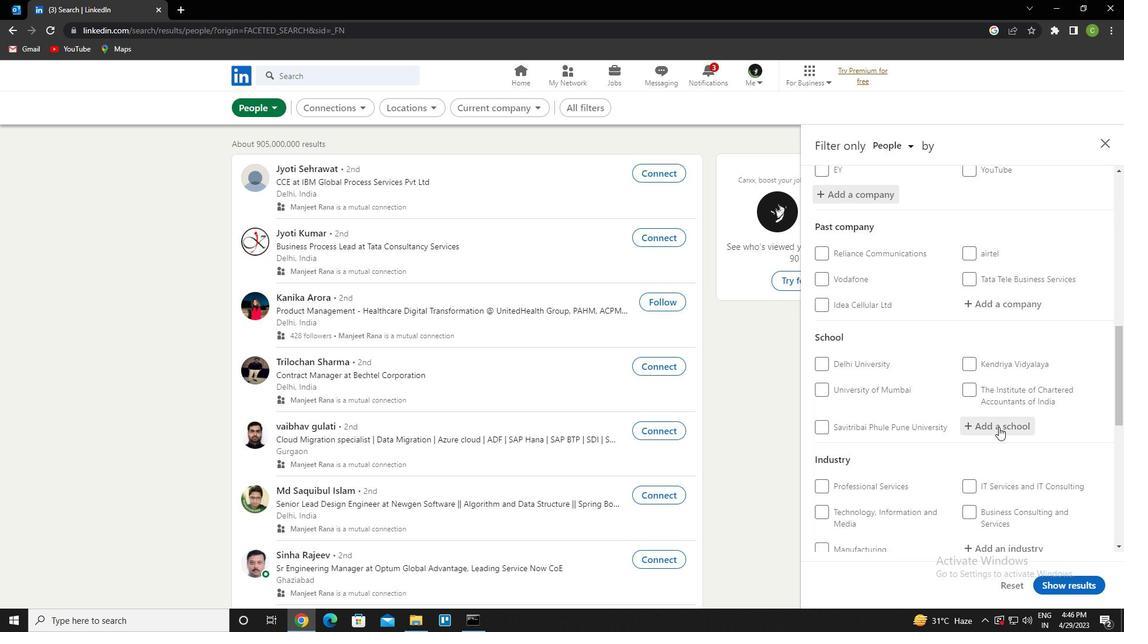 
Action: Key pressed <Key.caps_lock>v<Key.caps_lock>illa<Key.space><Key.caps_lock>m<Key.caps_lock>arie<Key.down><Key.enter>
Screenshot: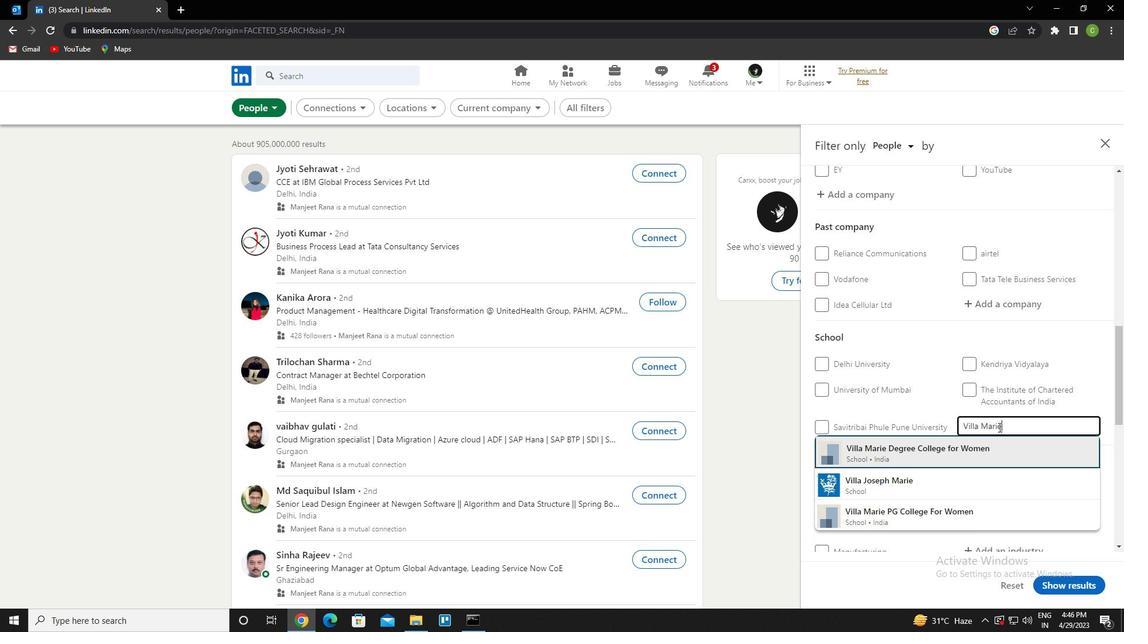 
Action: Mouse scrolled (999, 426) with delta (0, 0)
Screenshot: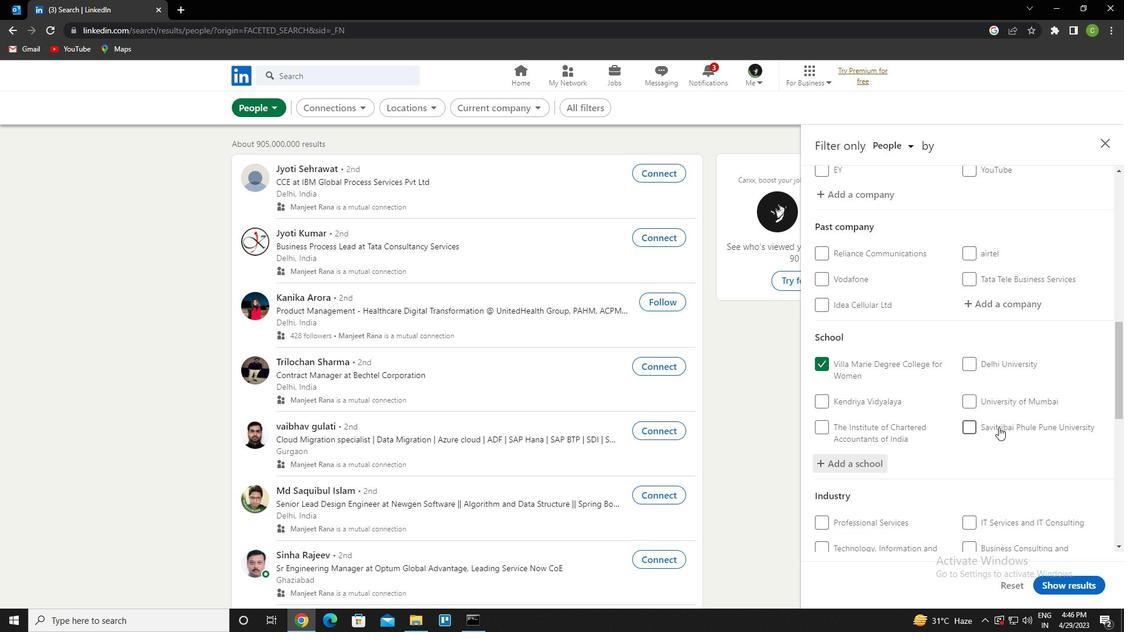 
Action: Mouse scrolled (999, 426) with delta (0, 0)
Screenshot: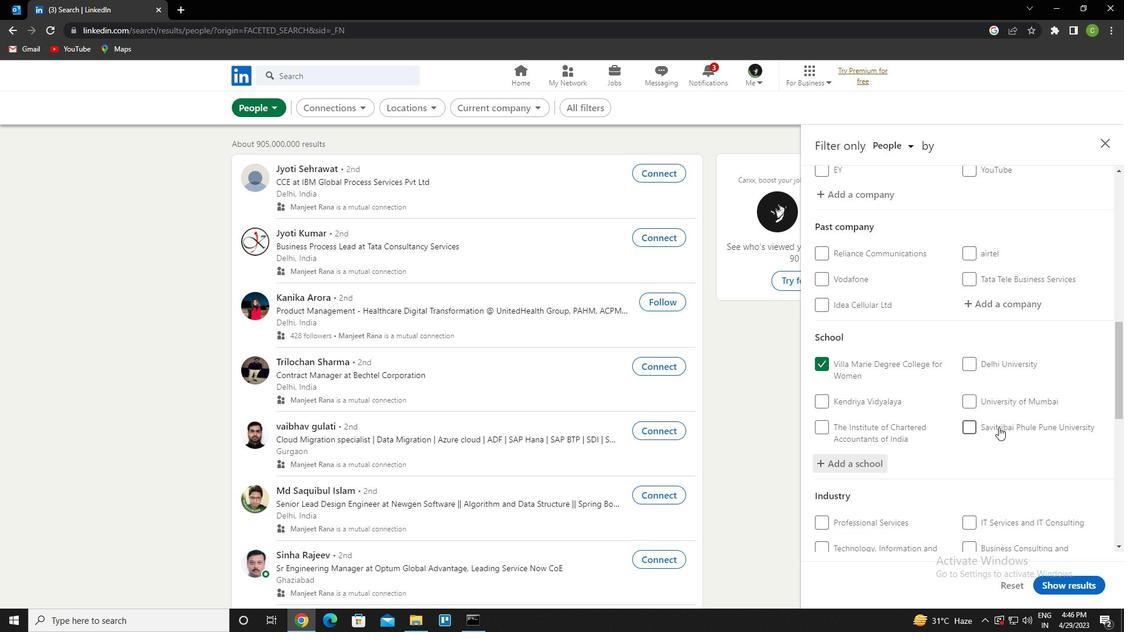 
Action: Mouse scrolled (999, 426) with delta (0, 0)
Screenshot: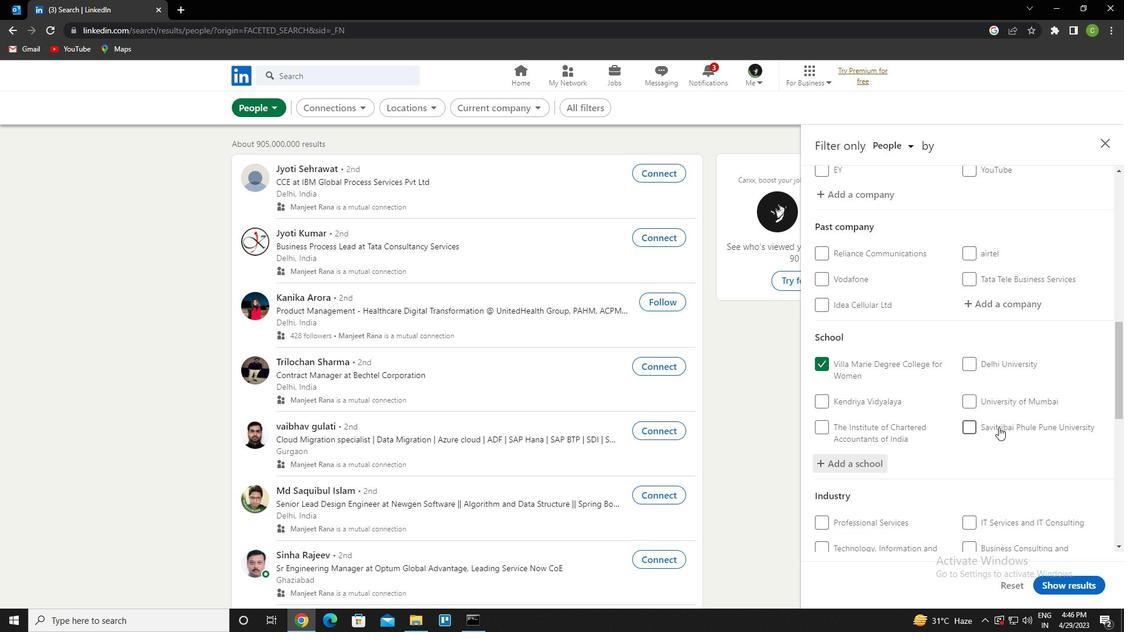 
Action: Mouse moved to (1005, 413)
Screenshot: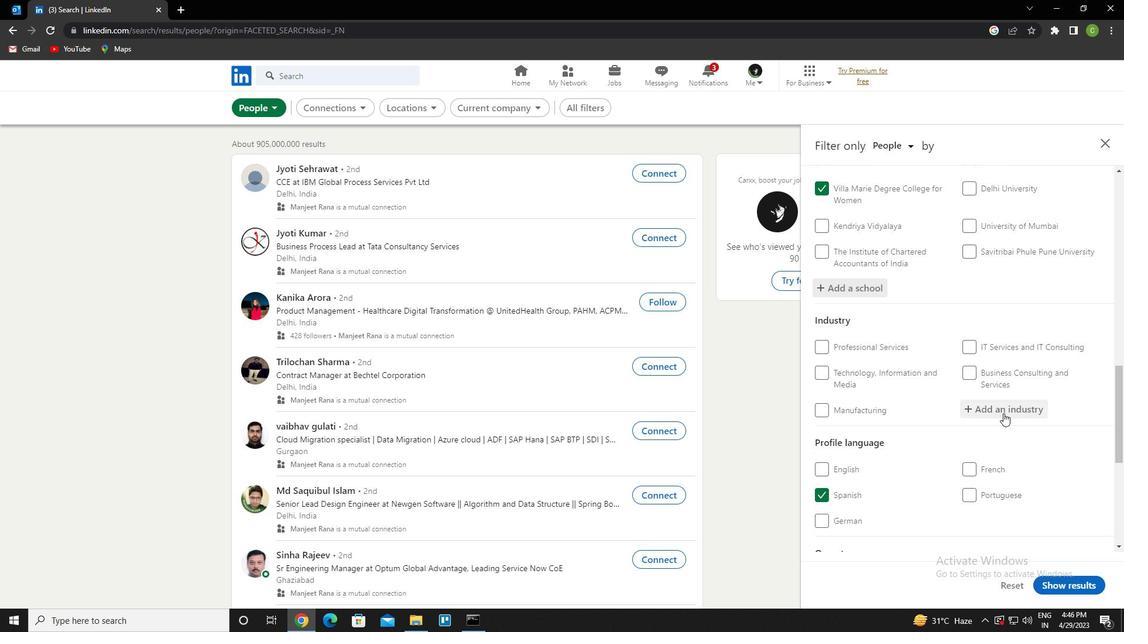 
Action: Mouse pressed left at (1005, 413)
Screenshot: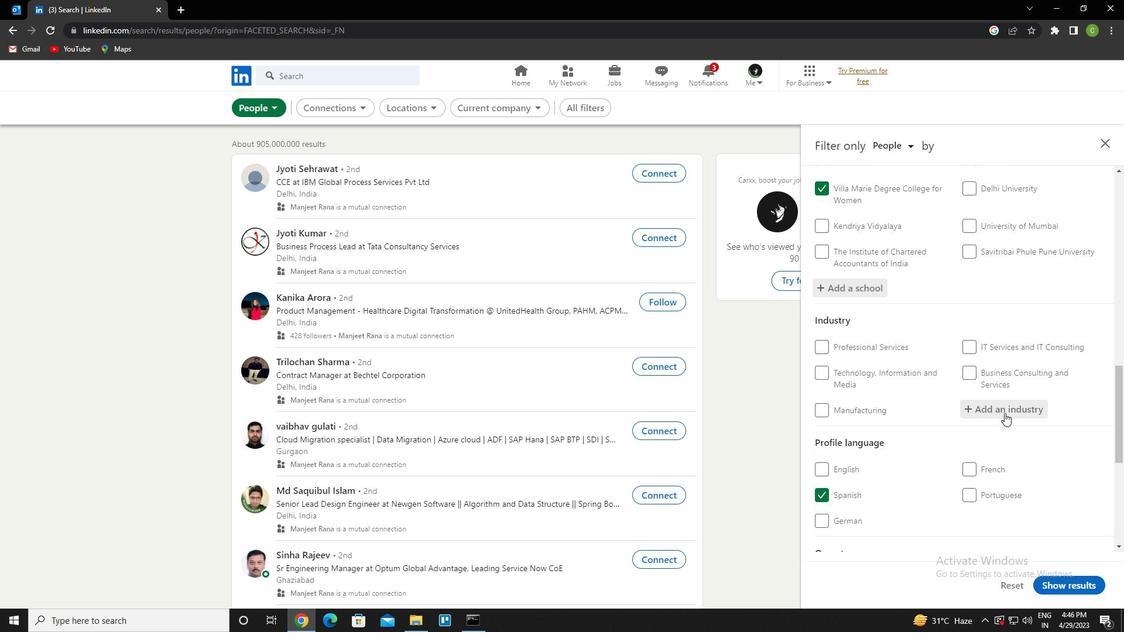 
Action: Key pressed <Key.caps_lock>b<Key.caps_lock>ars<Key.down><Key.enter>
Screenshot: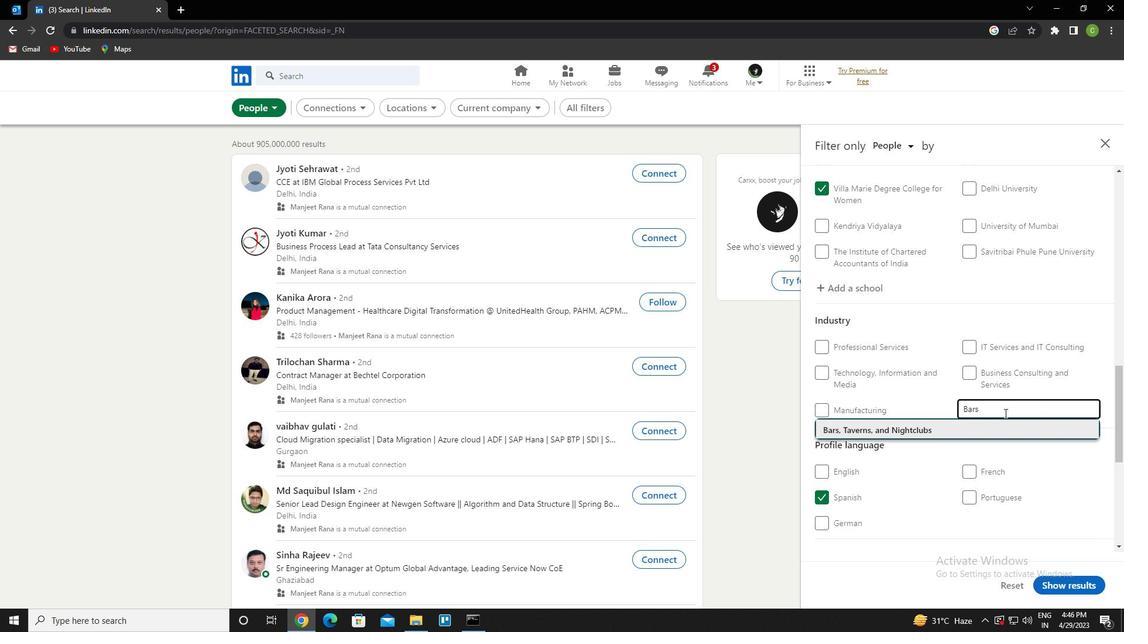 
Action: Mouse moved to (1062, 388)
Screenshot: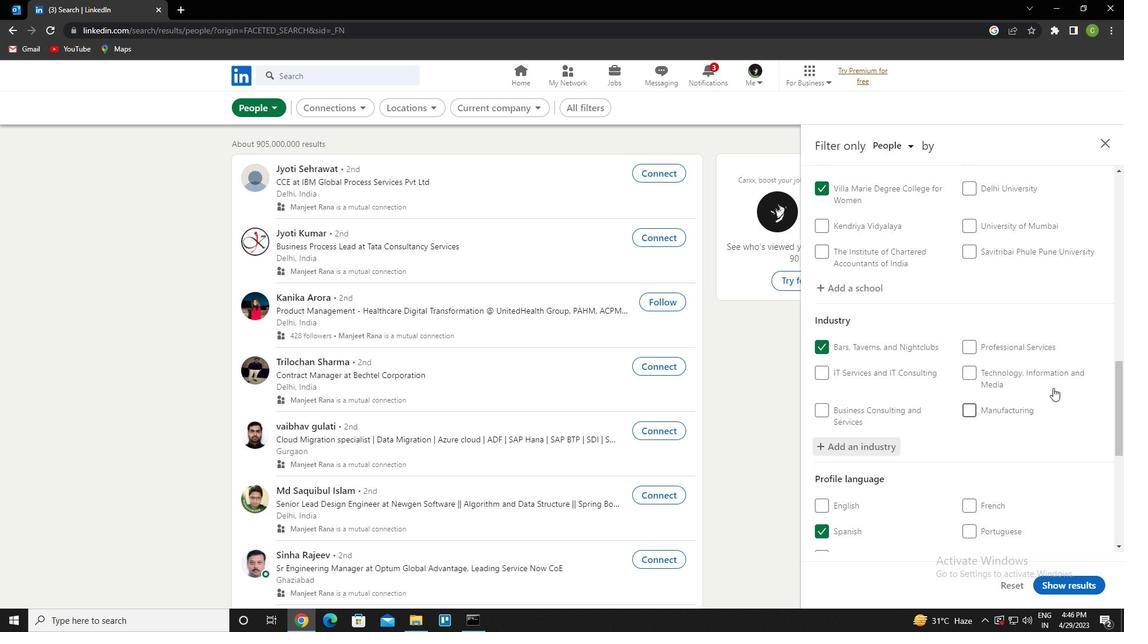 
Action: Mouse scrolled (1062, 388) with delta (0, 0)
Screenshot: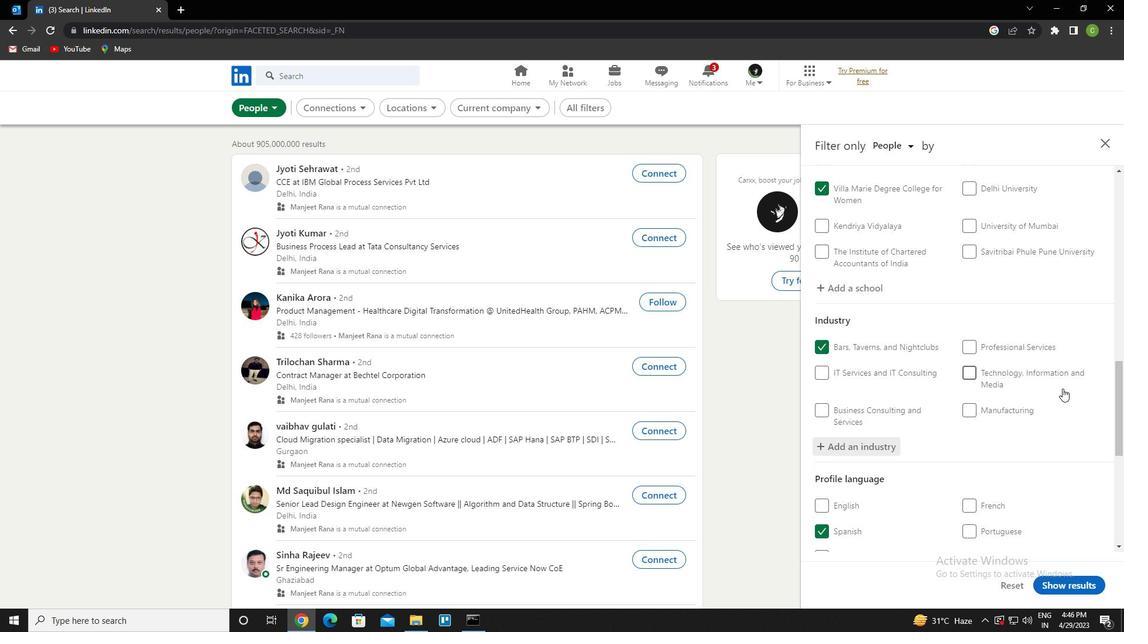 
Action: Mouse scrolled (1062, 388) with delta (0, 0)
Screenshot: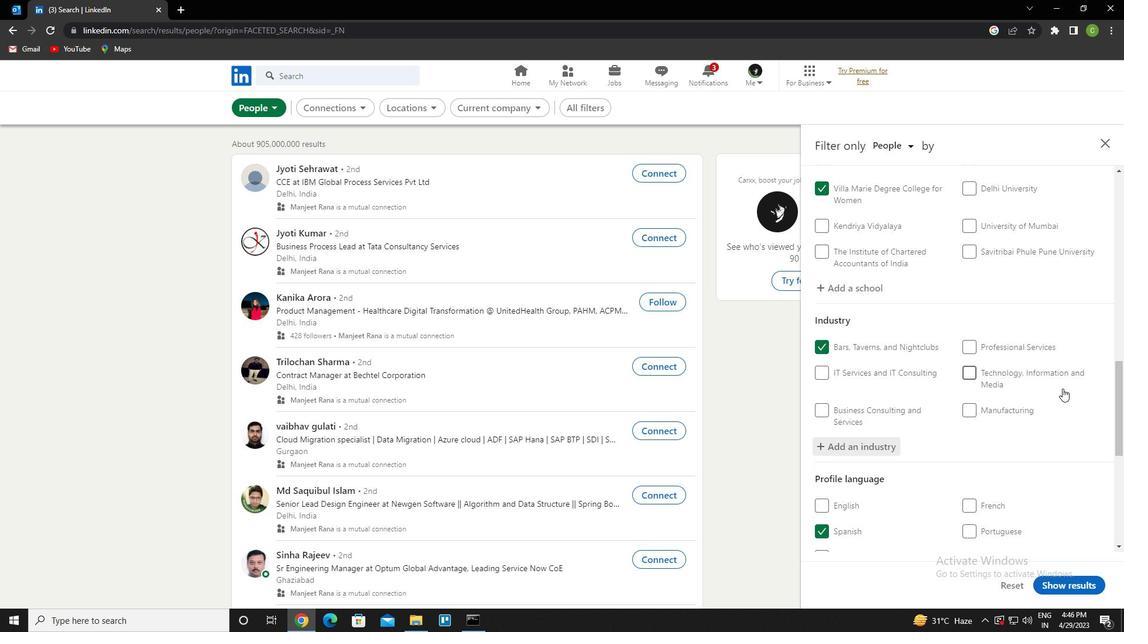 
Action: Mouse scrolled (1062, 388) with delta (0, 0)
Screenshot: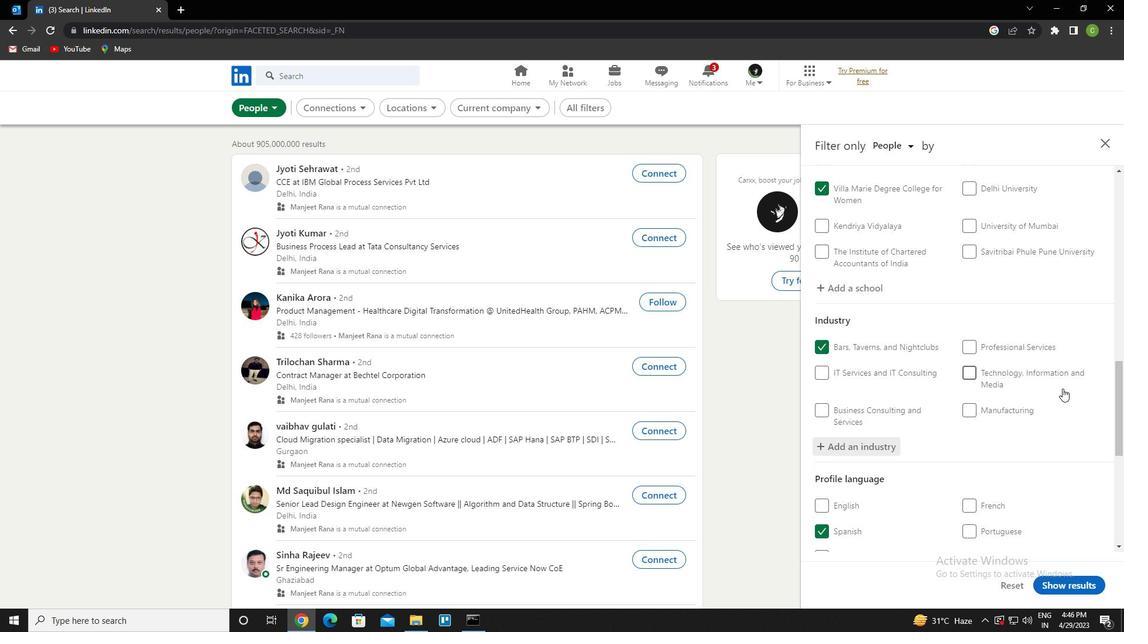 
Action: Mouse scrolled (1062, 388) with delta (0, 0)
Screenshot: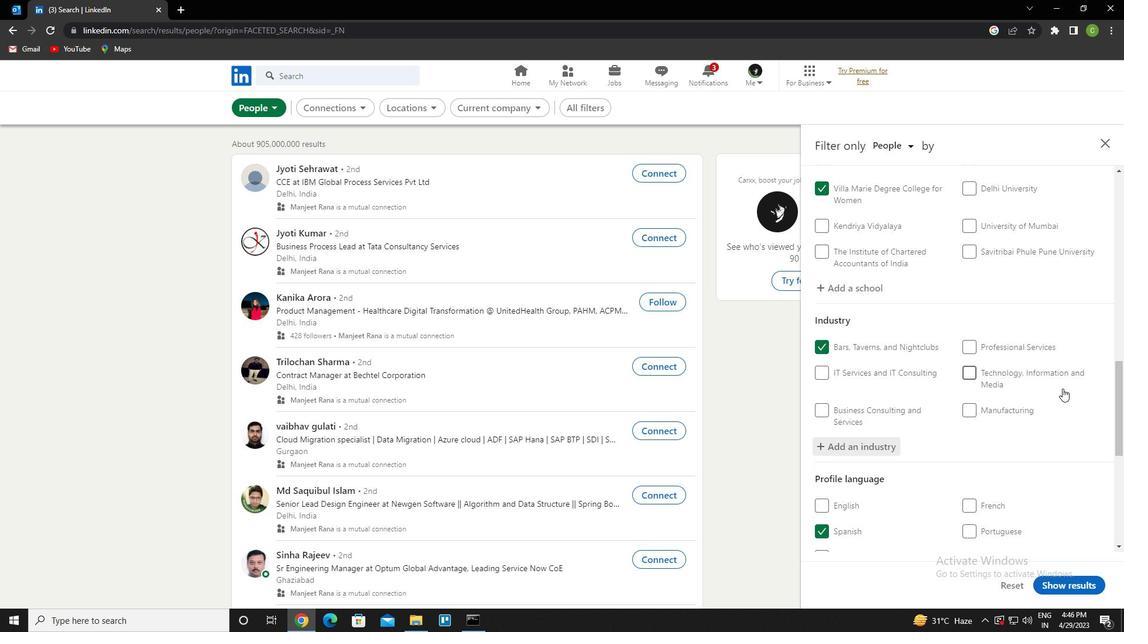 
Action: Mouse scrolled (1062, 388) with delta (0, 0)
Screenshot: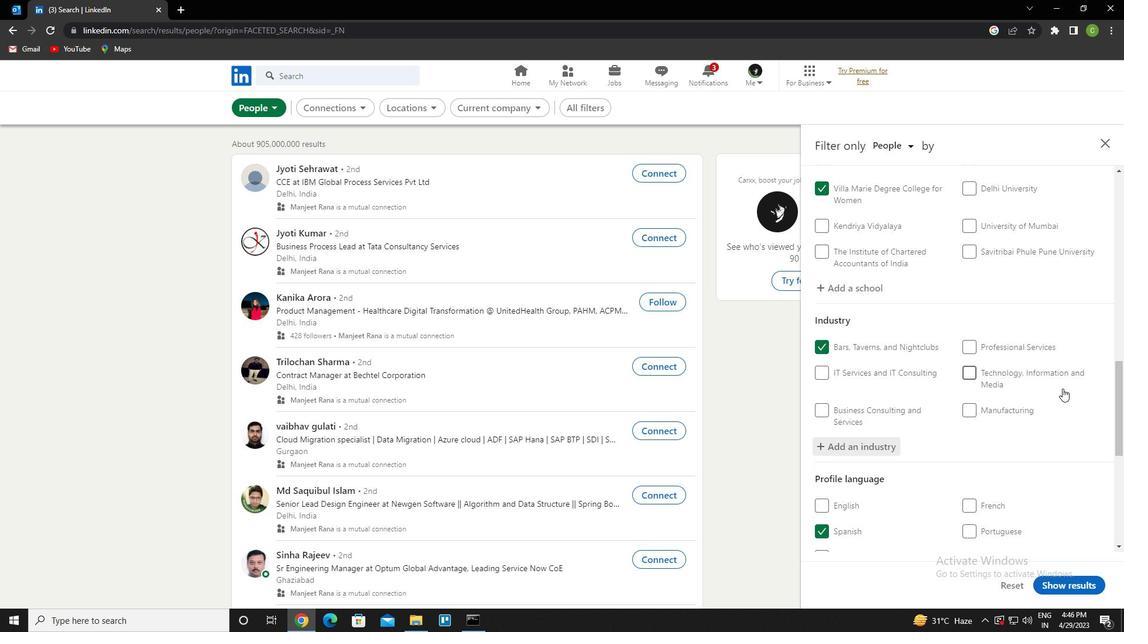 
Action: Mouse scrolled (1062, 388) with delta (0, 0)
Screenshot: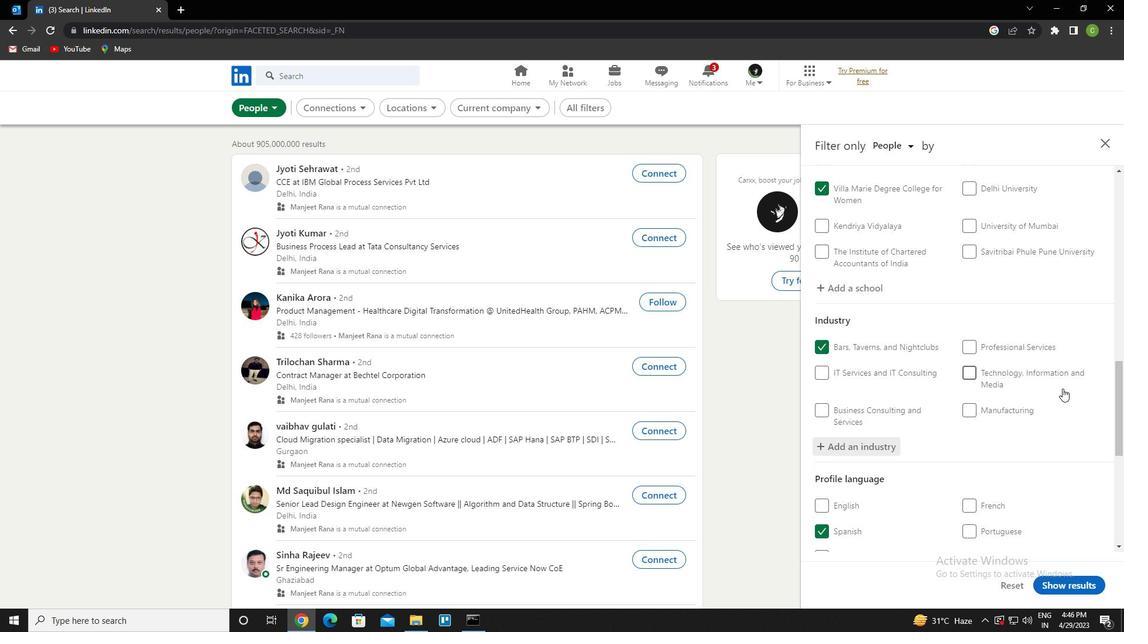 
Action: Mouse moved to (1008, 392)
Screenshot: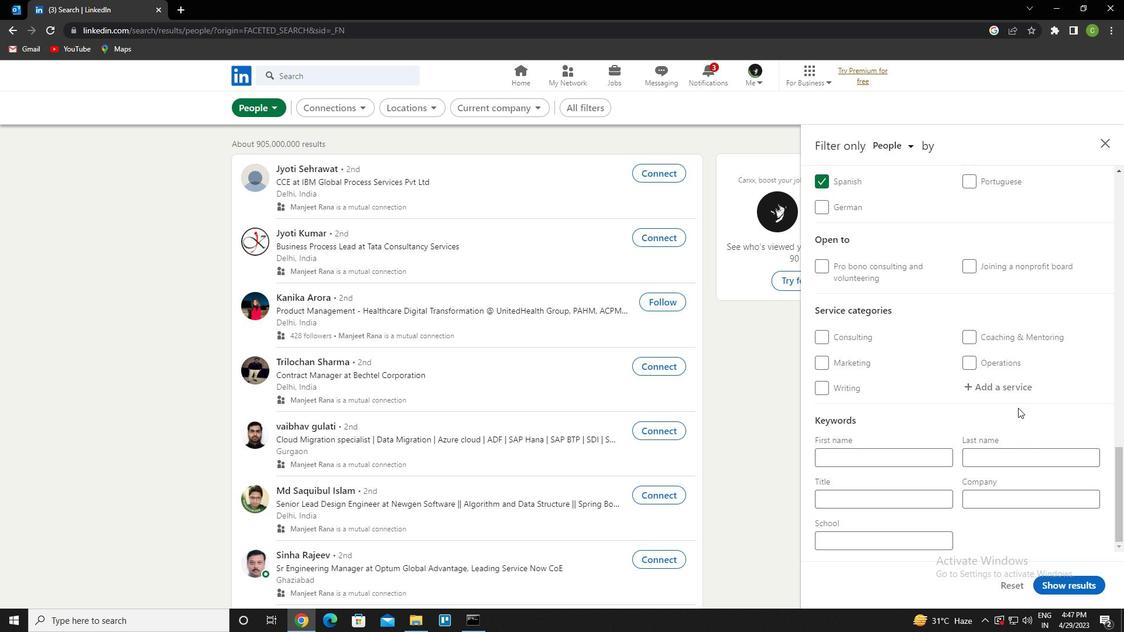 
Action: Mouse pressed left at (1008, 392)
Screenshot: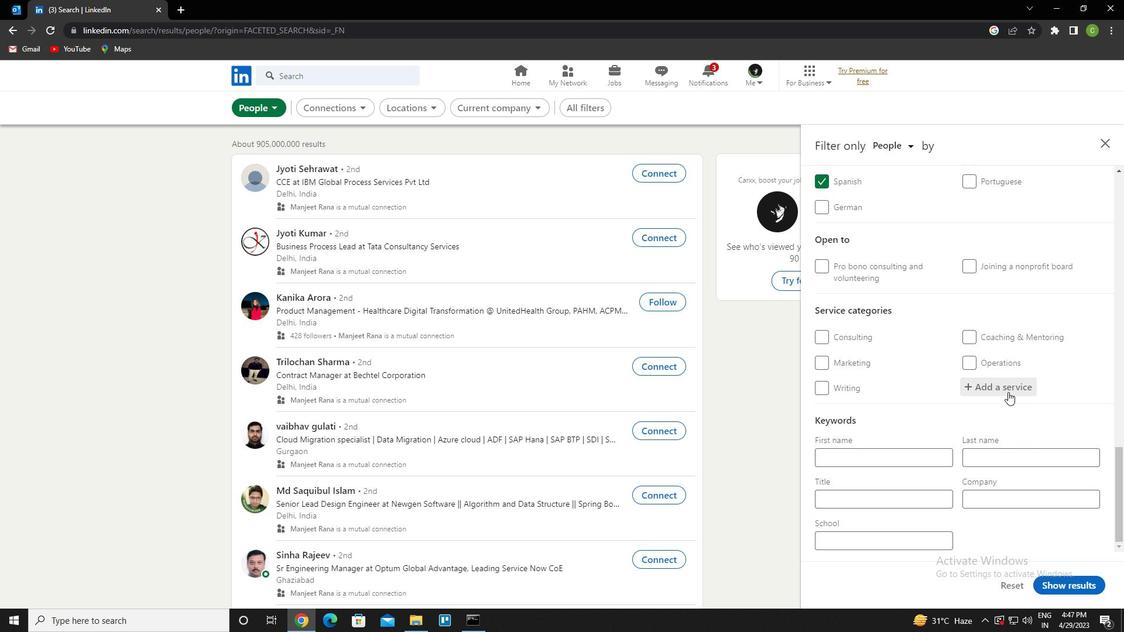 
Action: Key pressed <Key.caps_lock>p<Key.caps_lock>ersonal<Key.space><Key.caps_lock><Key.caps_lock><Key.caps_lock><Key.right><Key.right><Key.down><Key.down><Key.enter>
Screenshot: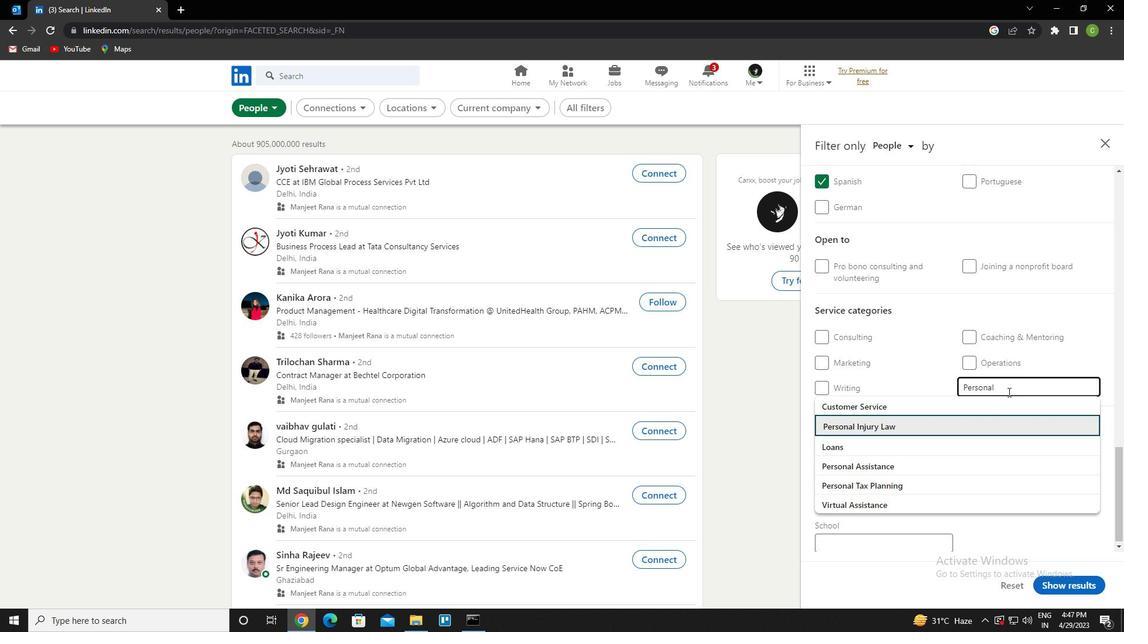
Action: Mouse scrolled (1008, 391) with delta (0, 0)
Screenshot: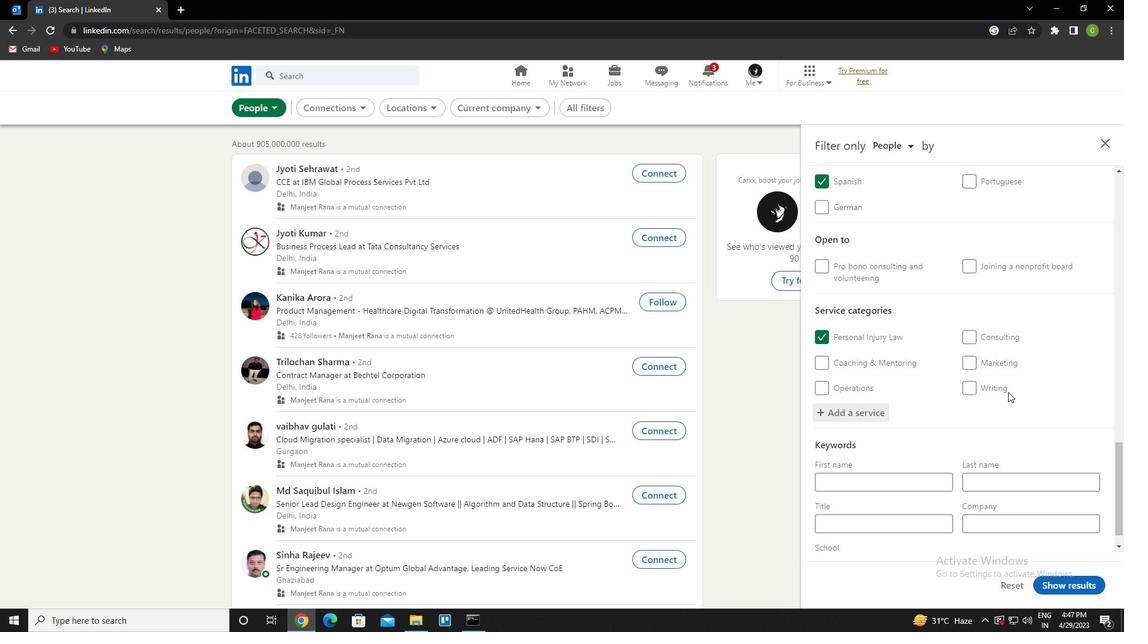 
Action: Mouse scrolled (1008, 391) with delta (0, 0)
Screenshot: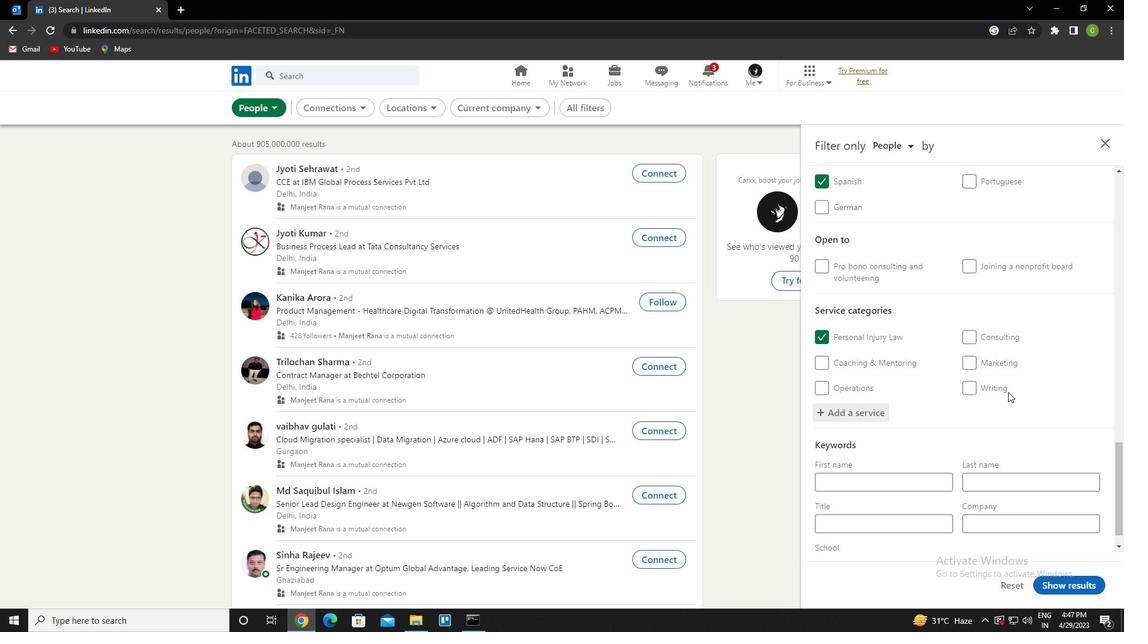 
Action: Mouse scrolled (1008, 391) with delta (0, 0)
Screenshot: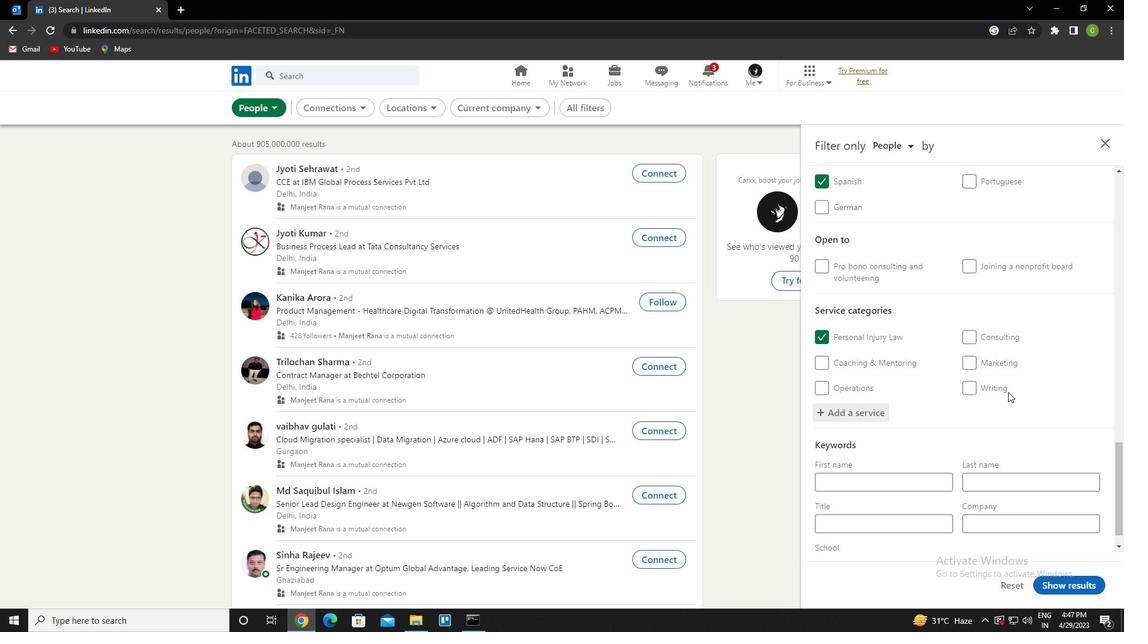 
Action: Mouse scrolled (1008, 391) with delta (0, 0)
Screenshot: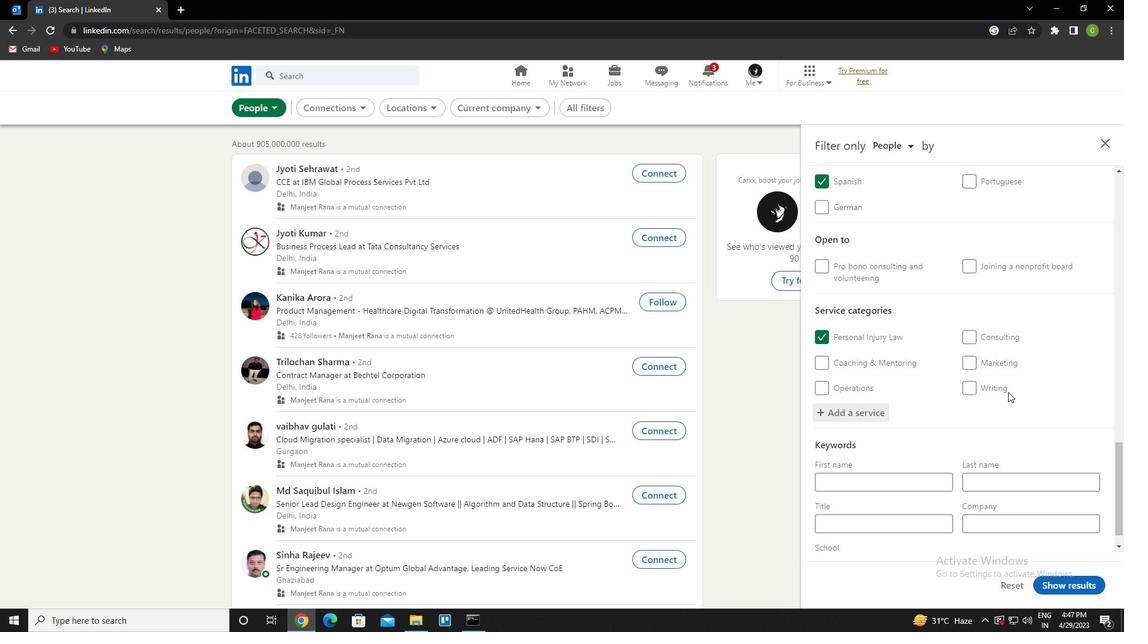 
Action: Mouse scrolled (1008, 391) with delta (0, 0)
Screenshot: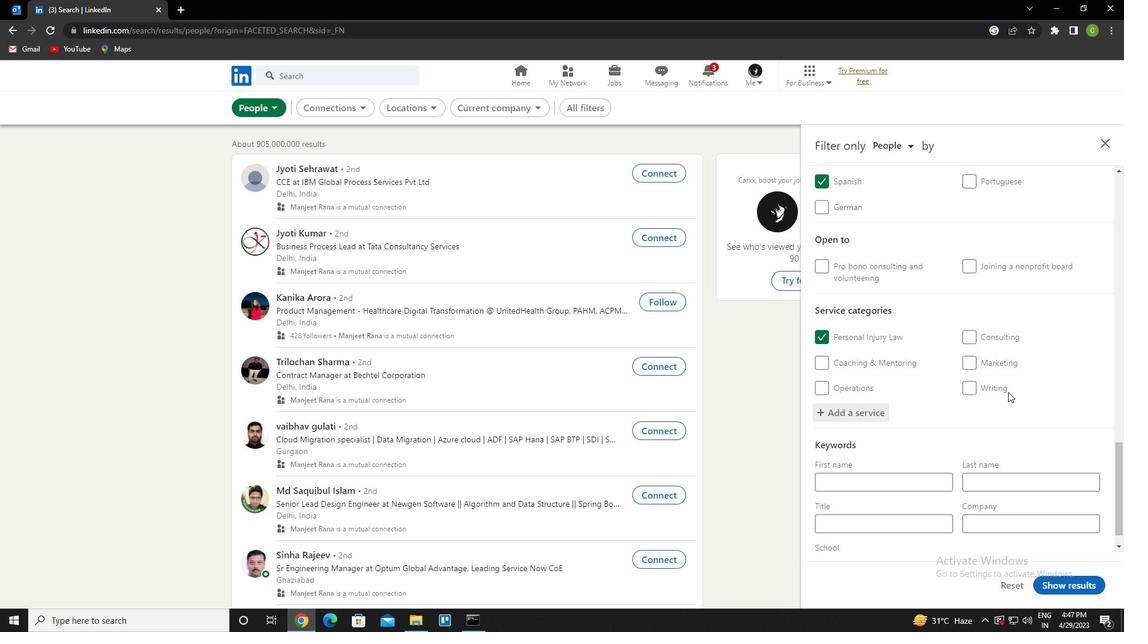 
Action: Mouse scrolled (1008, 391) with delta (0, 0)
Screenshot: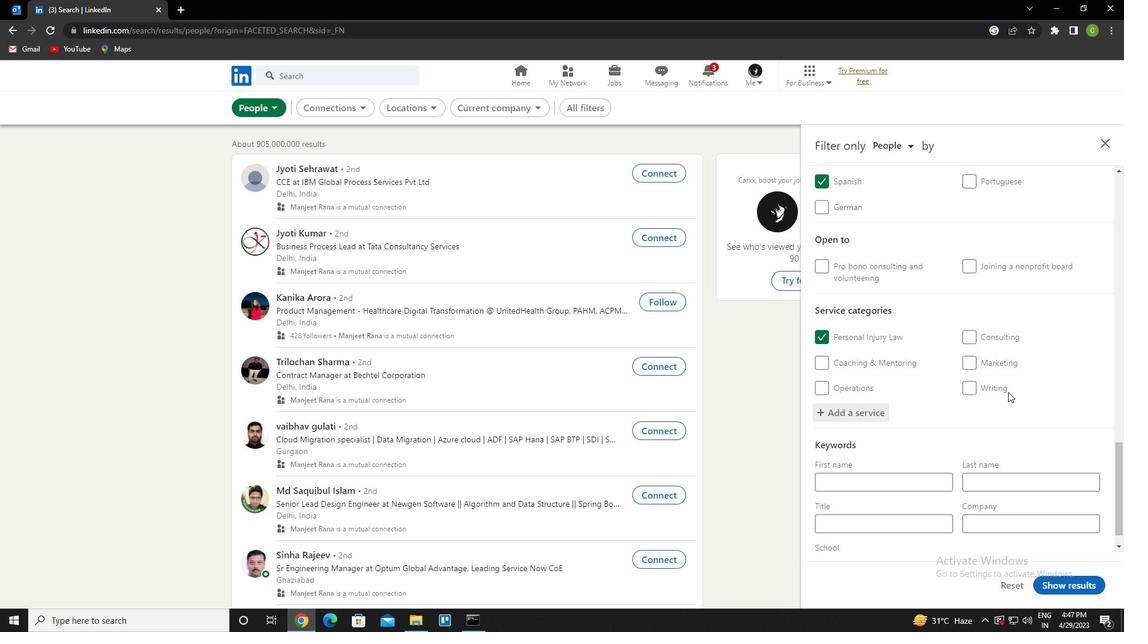 
Action: Mouse scrolled (1008, 391) with delta (0, 0)
Screenshot: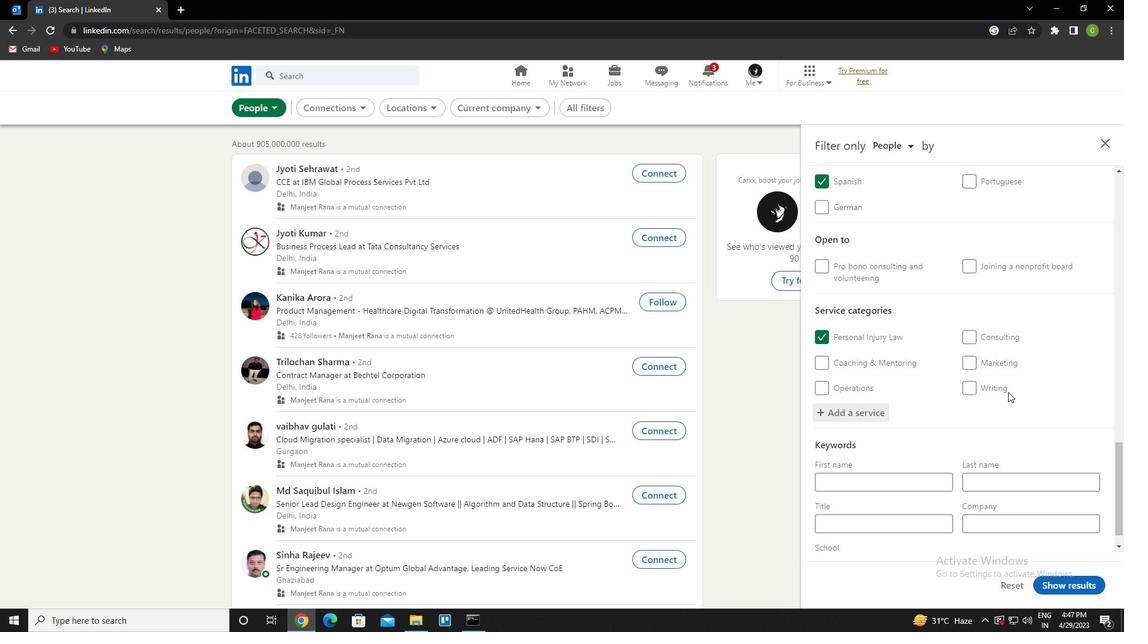 
Action: Mouse scrolled (1008, 391) with delta (0, 0)
Screenshot: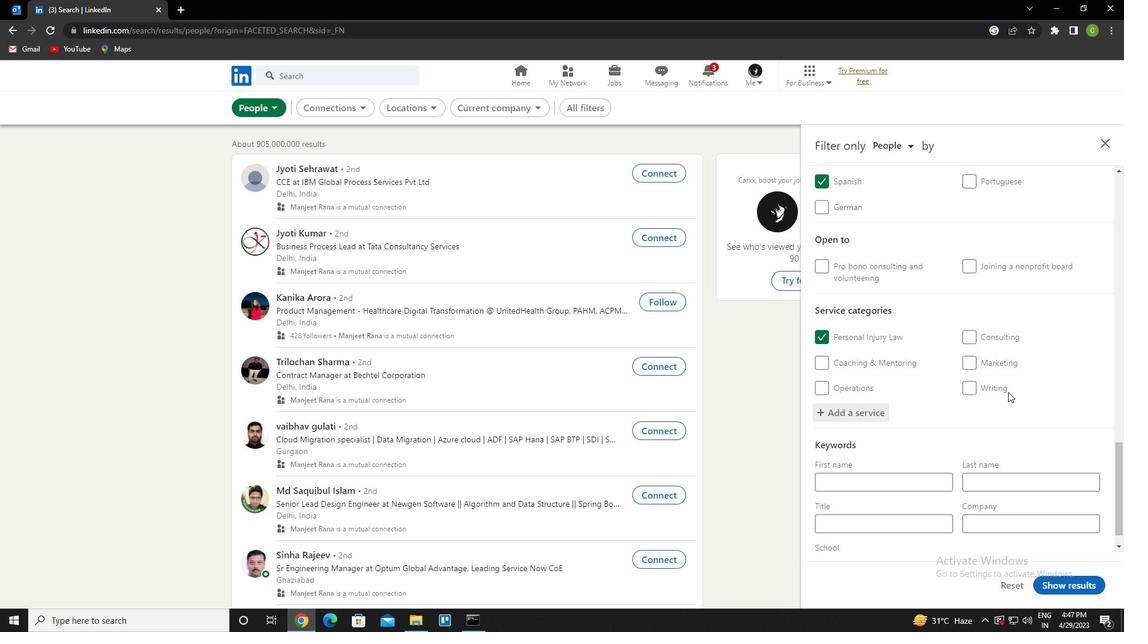
Action: Mouse scrolled (1008, 391) with delta (0, 0)
Screenshot: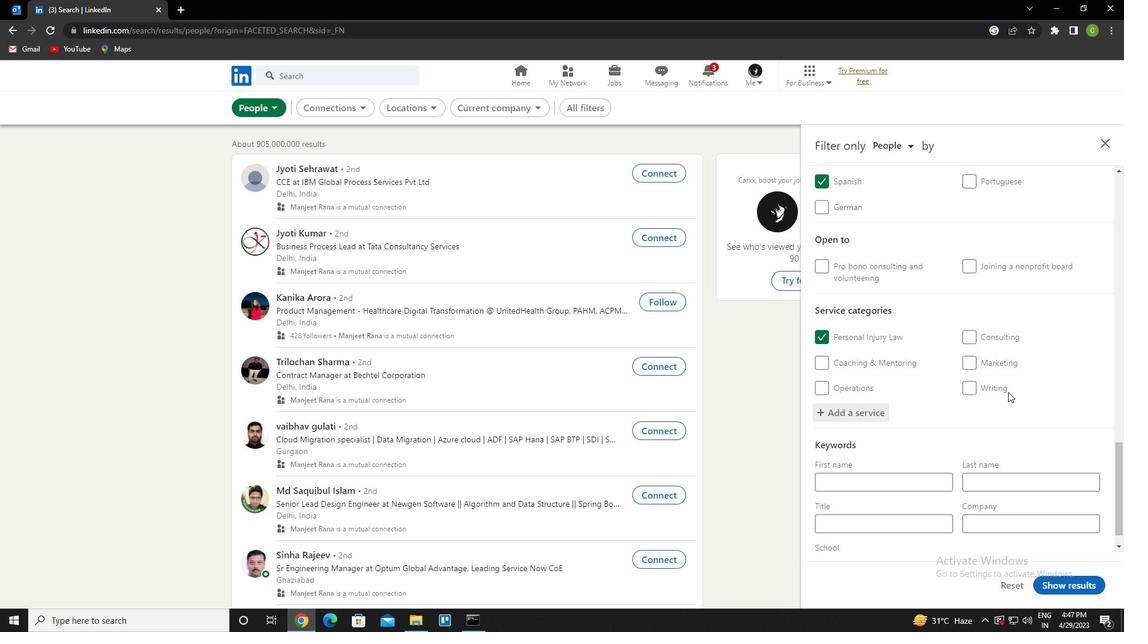 
Action: Mouse moved to (910, 497)
Screenshot: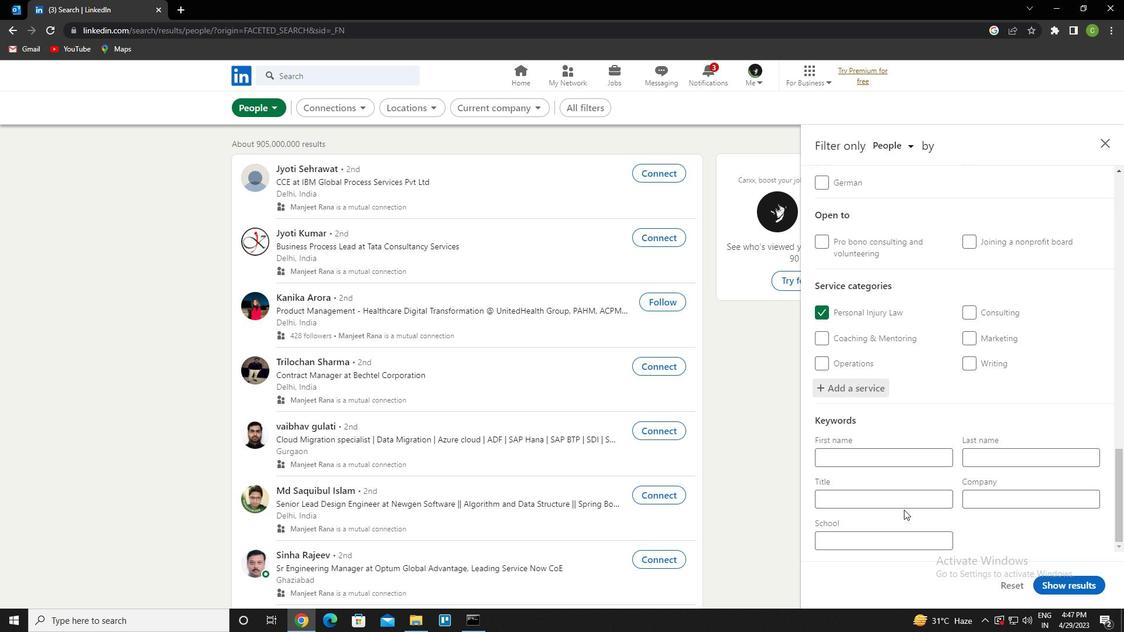 
Action: Mouse pressed left at (910, 497)
Screenshot: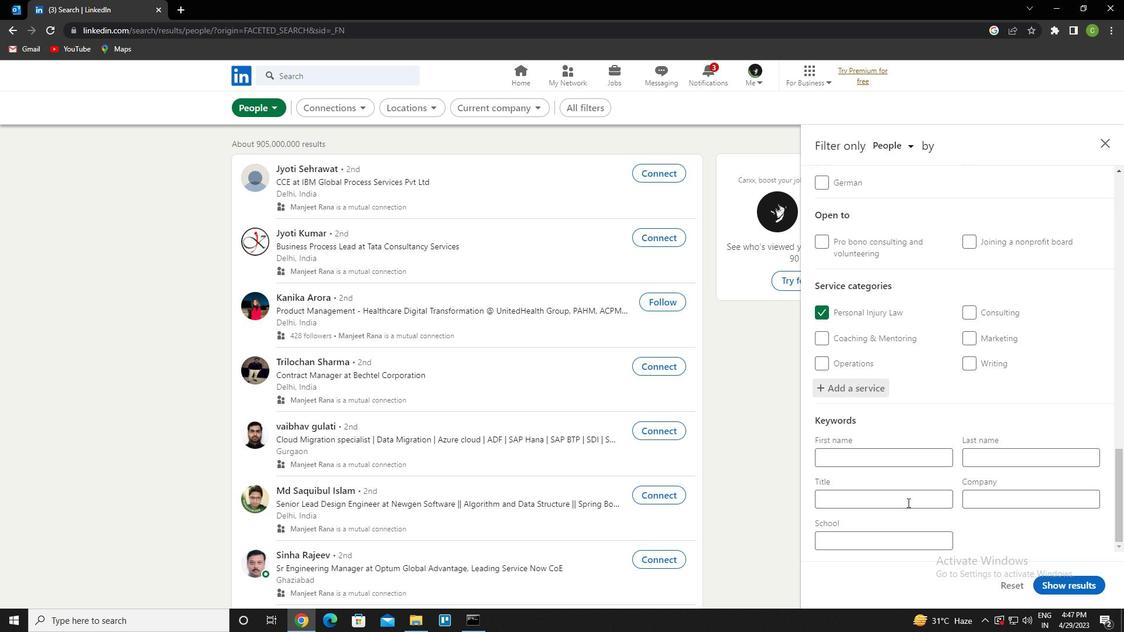 
Action: Key pressed <Key.caps_lock><Key.caps_lock>c<Key.caps_lock>hef
Screenshot: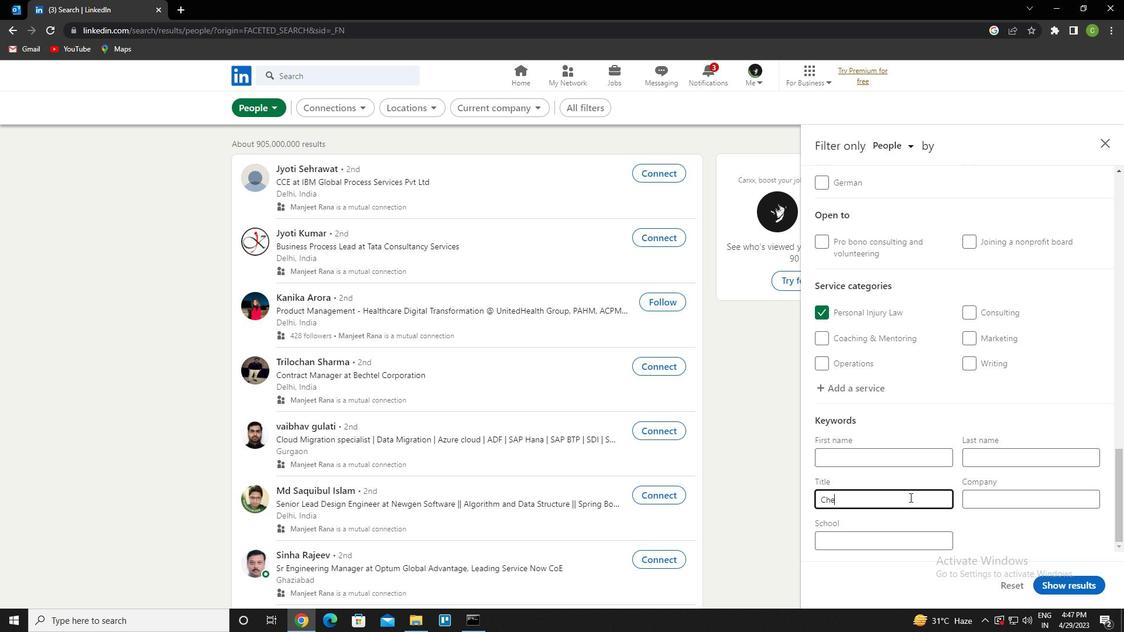 
Action: Mouse scrolled (910, 498) with delta (0, 0)
Screenshot: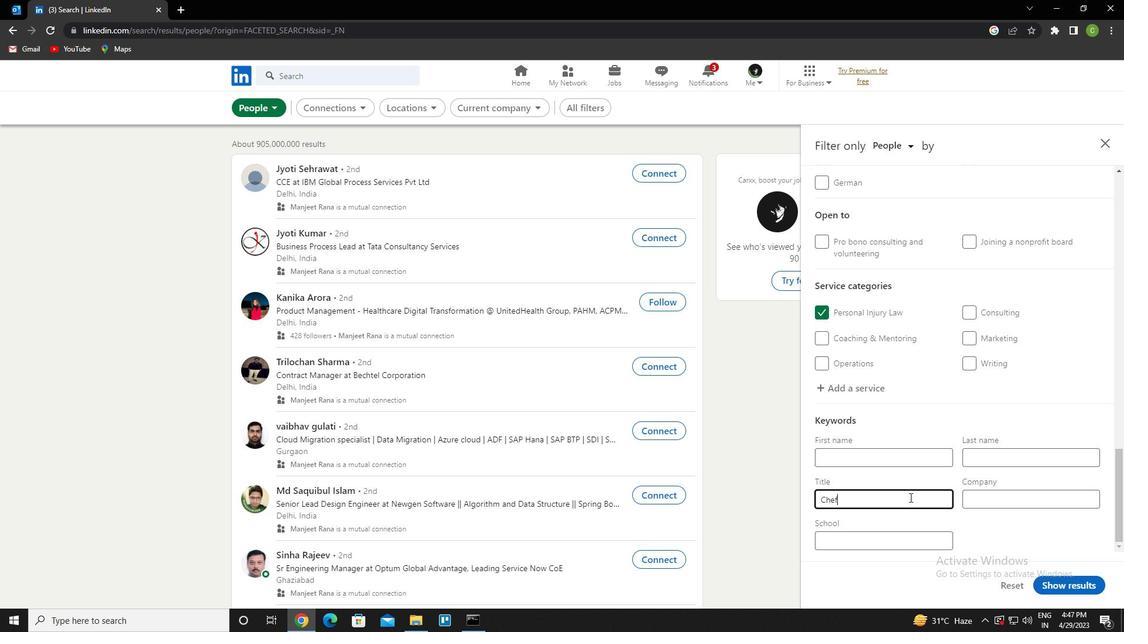 
Action: Mouse moved to (1091, 587)
Screenshot: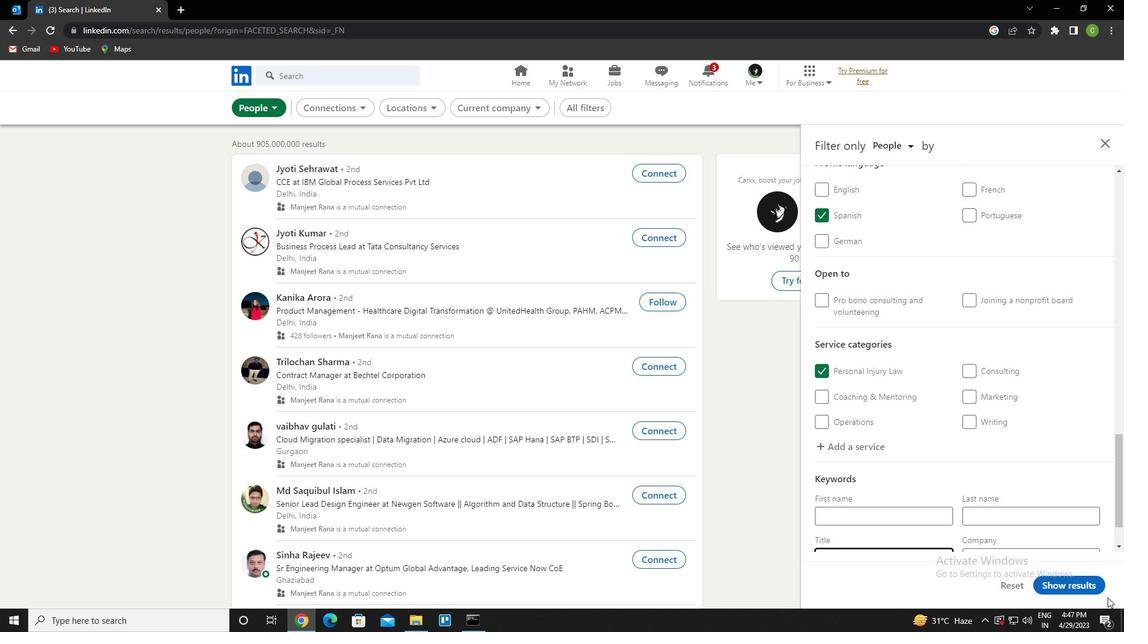 
Action: Mouse pressed left at (1091, 587)
Screenshot: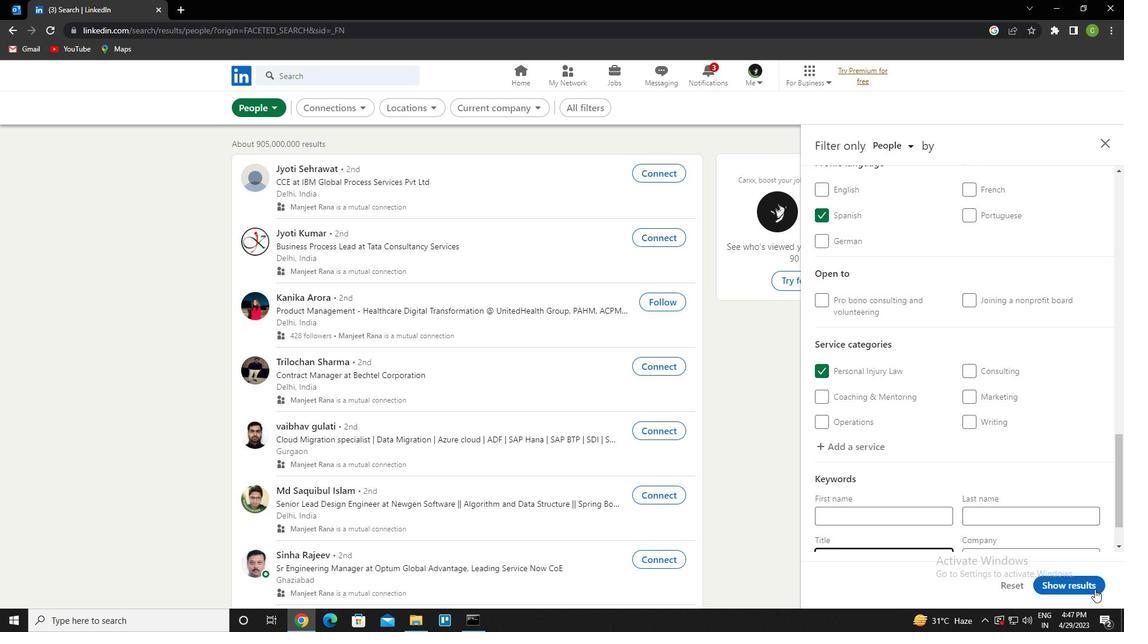 
Action: Mouse moved to (461, 598)
Screenshot: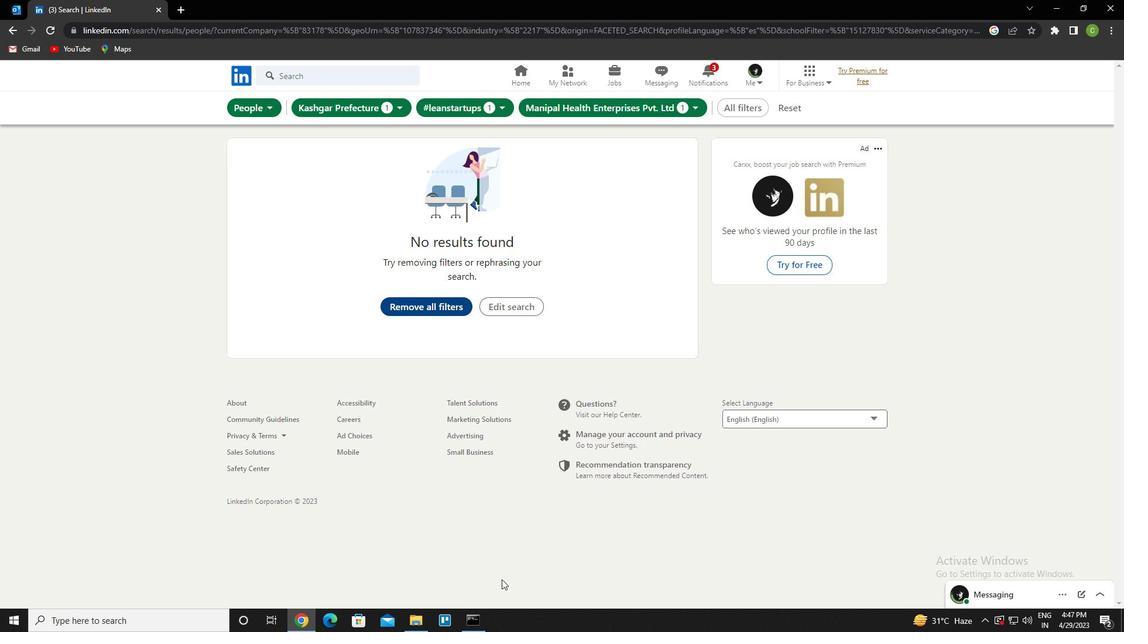
